 Task: Look for space in Pallisa, Uganda from 5th June, 2023 to 16th June, 2023 for 2 adults in price range Rs.14000 to Rs.18000. Place can be entire place with 1  bedroom having 1 bed and 1 bathroom. Property type can be house, flat, guest house, hotel. Booking option can be shelf check-in. Required host language is English.
Action: Mouse moved to (412, 78)
Screenshot: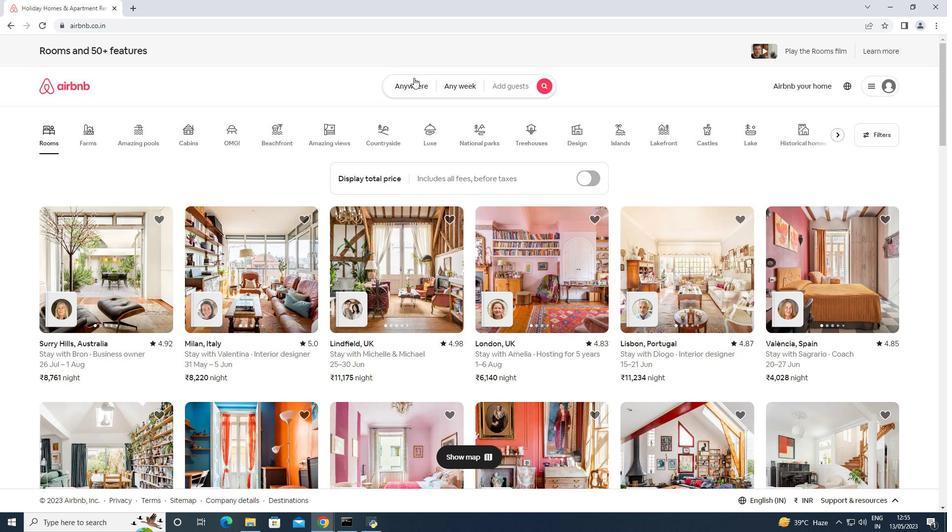 
Action: Mouse pressed left at (412, 78)
Screenshot: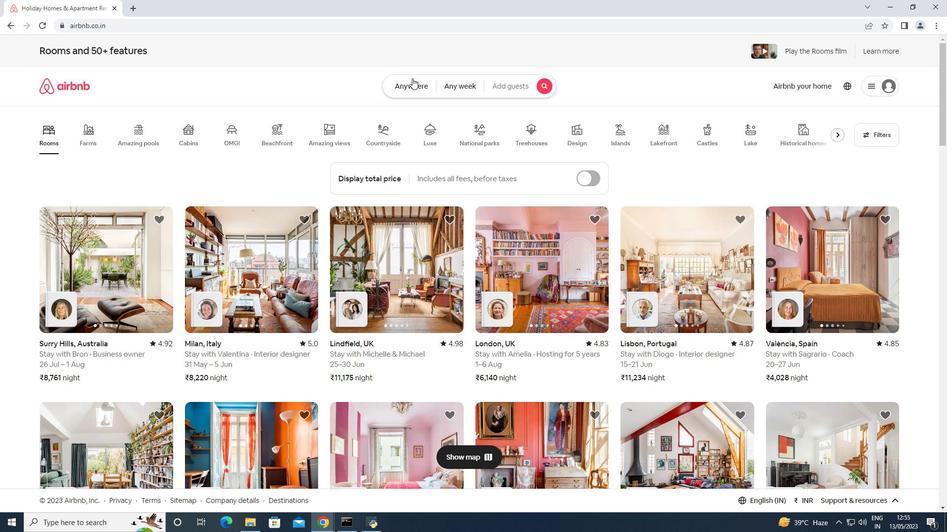 
Action: Mouse moved to (393, 112)
Screenshot: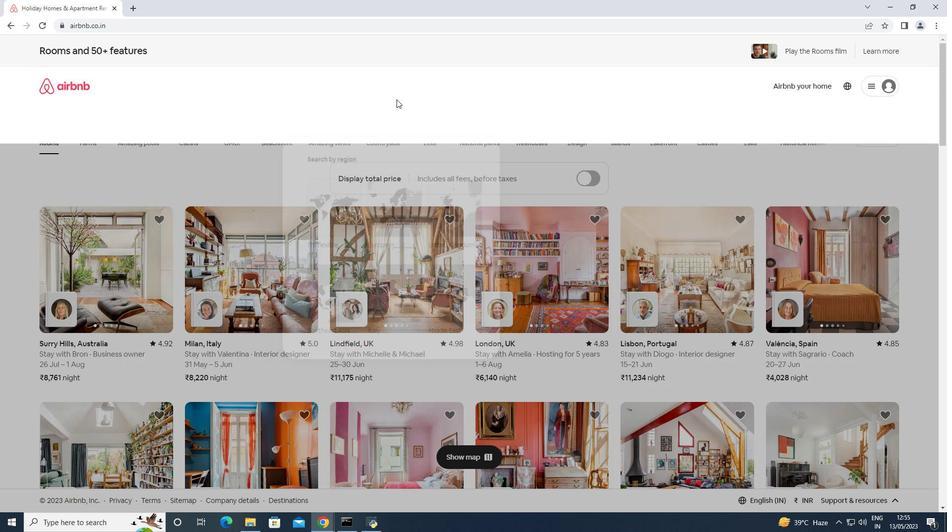
Action: Mouse pressed left at (393, 112)
Screenshot: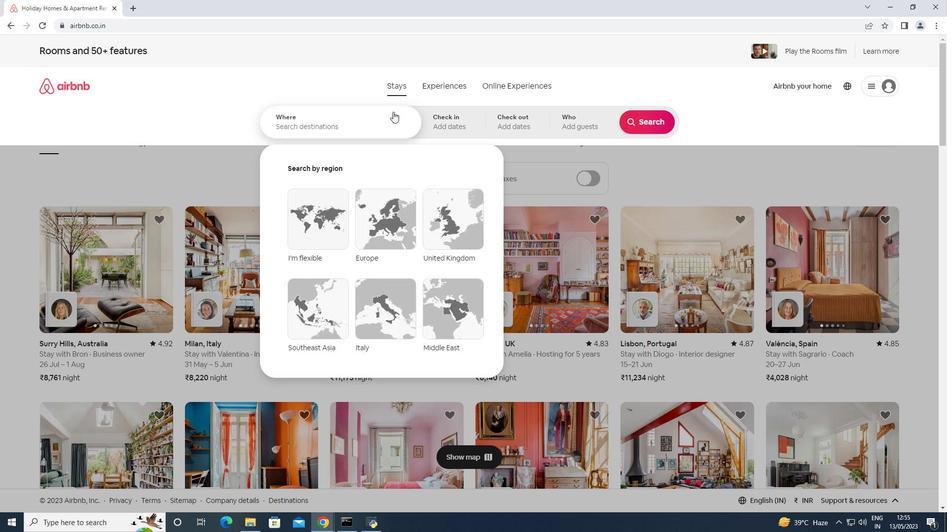 
Action: Key pressed <Key.shift>Pallisa,<Key.space><Key.shift>Ug<Key.down><Key.enter>
Screenshot: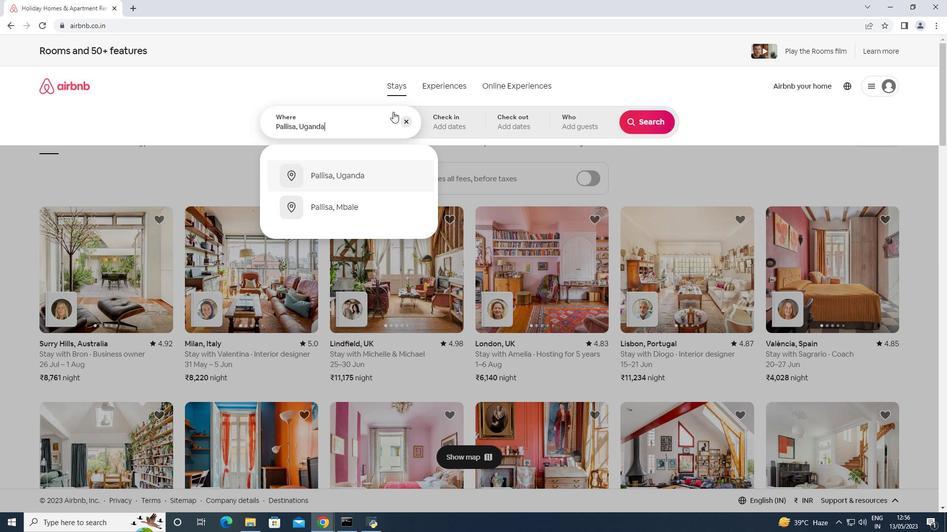 
Action: Mouse moved to (518, 270)
Screenshot: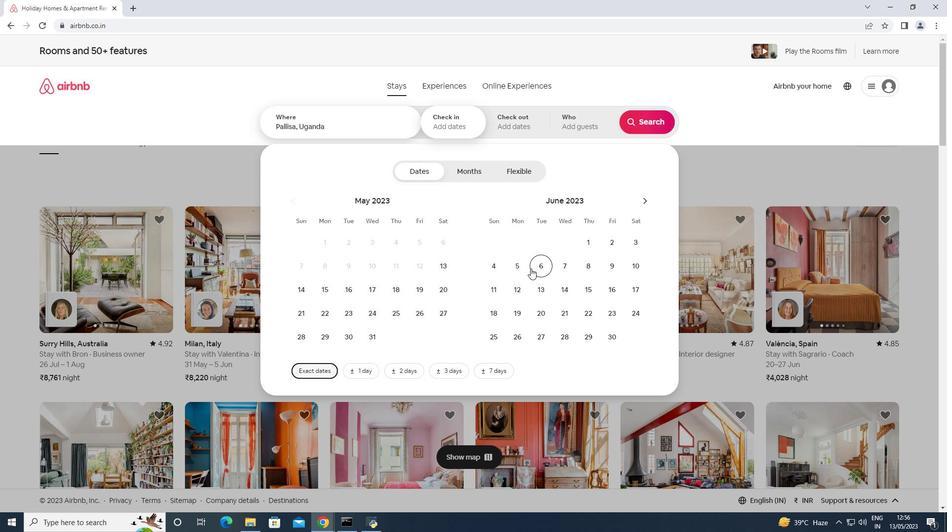 
Action: Mouse pressed left at (518, 270)
Screenshot: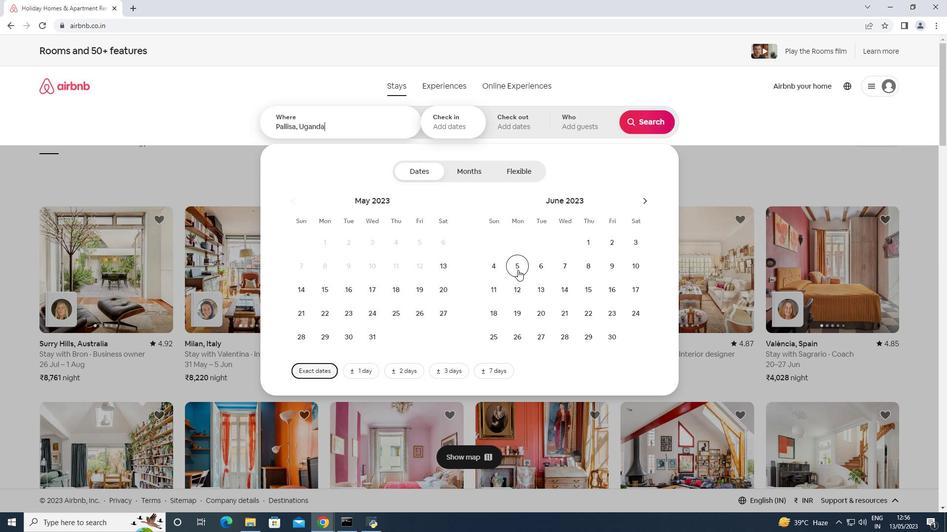 
Action: Mouse moved to (611, 297)
Screenshot: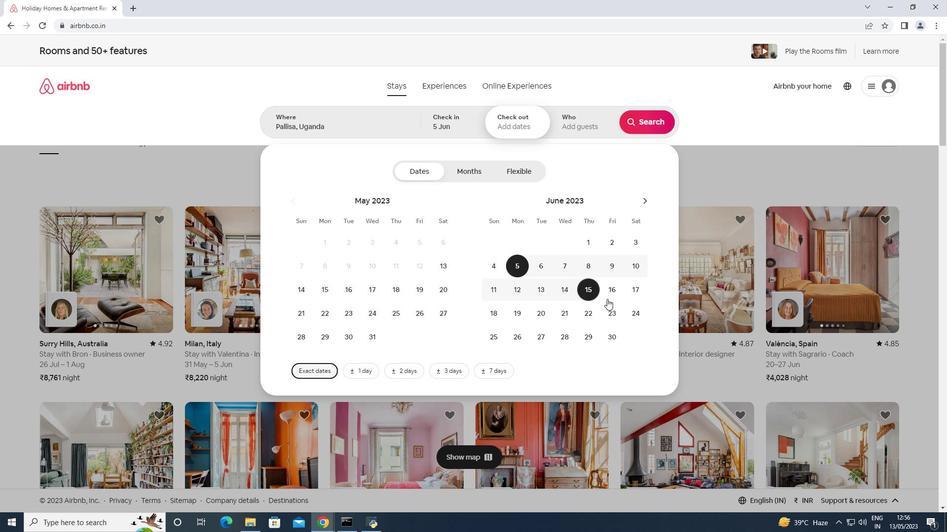 
Action: Mouse pressed left at (611, 297)
Screenshot: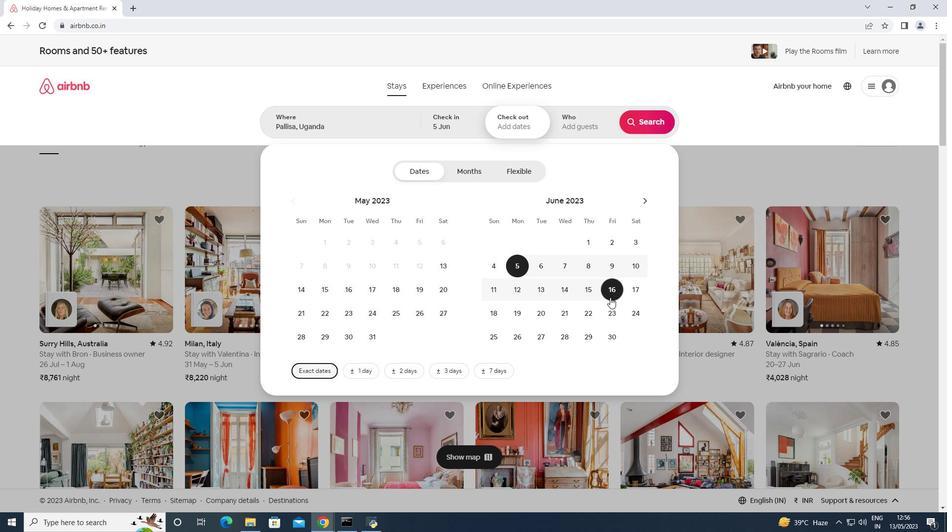 
Action: Mouse moved to (573, 113)
Screenshot: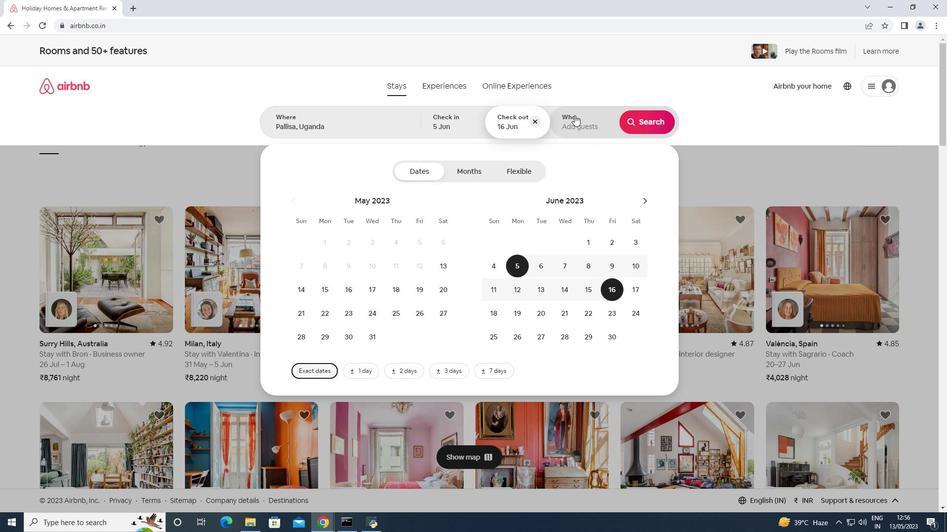 
Action: Mouse pressed left at (573, 113)
Screenshot: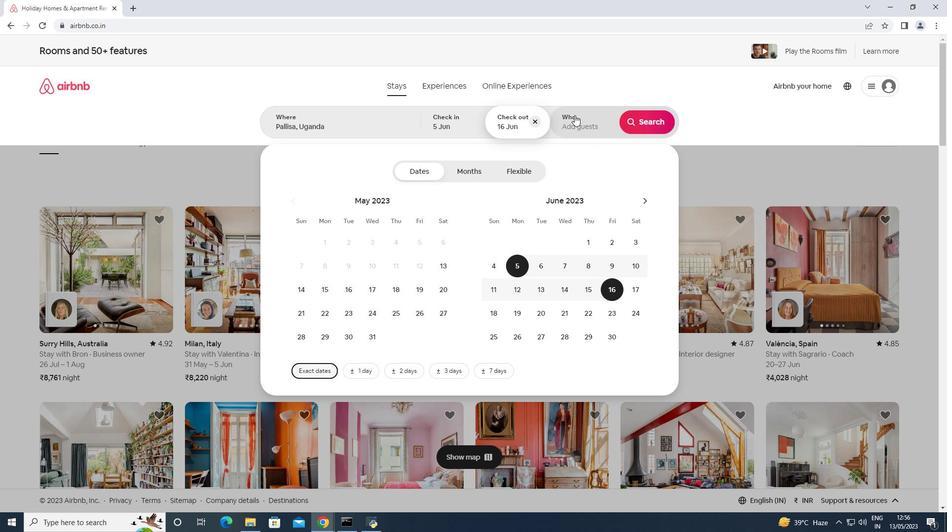 
Action: Mouse moved to (652, 175)
Screenshot: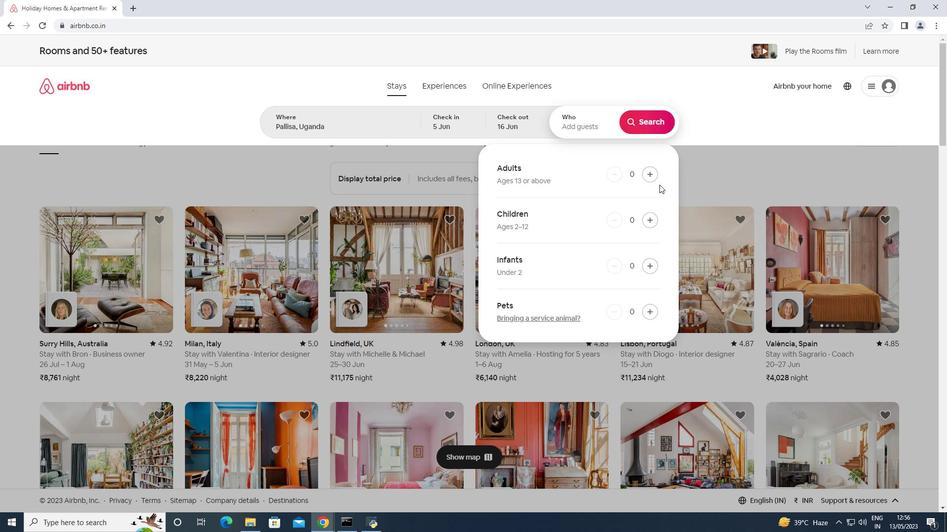
Action: Mouse pressed left at (652, 175)
Screenshot: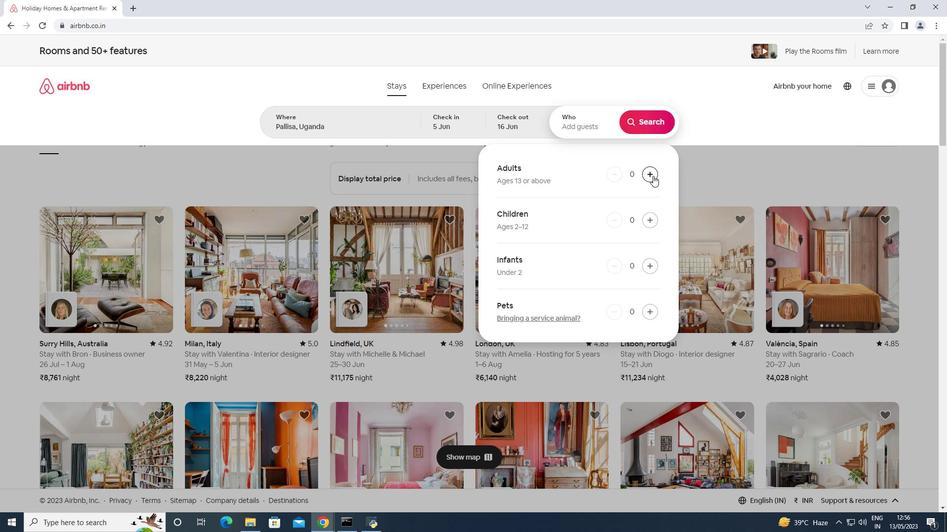 
Action: Mouse pressed left at (652, 175)
Screenshot: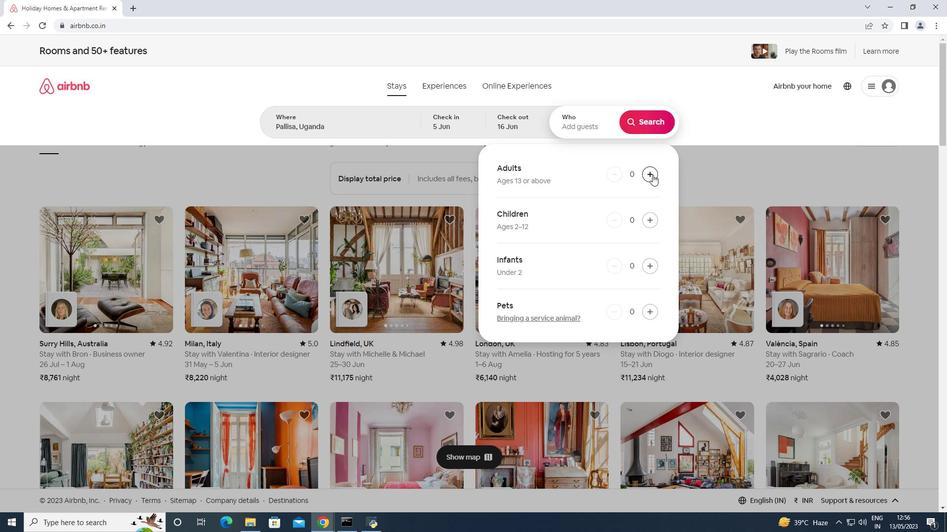 
Action: Mouse moved to (647, 119)
Screenshot: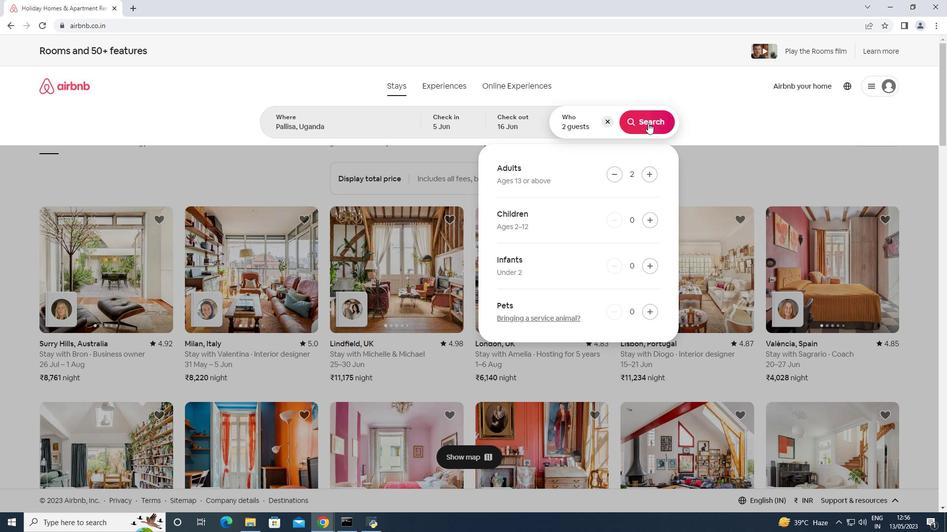 
Action: Mouse pressed left at (647, 119)
Screenshot: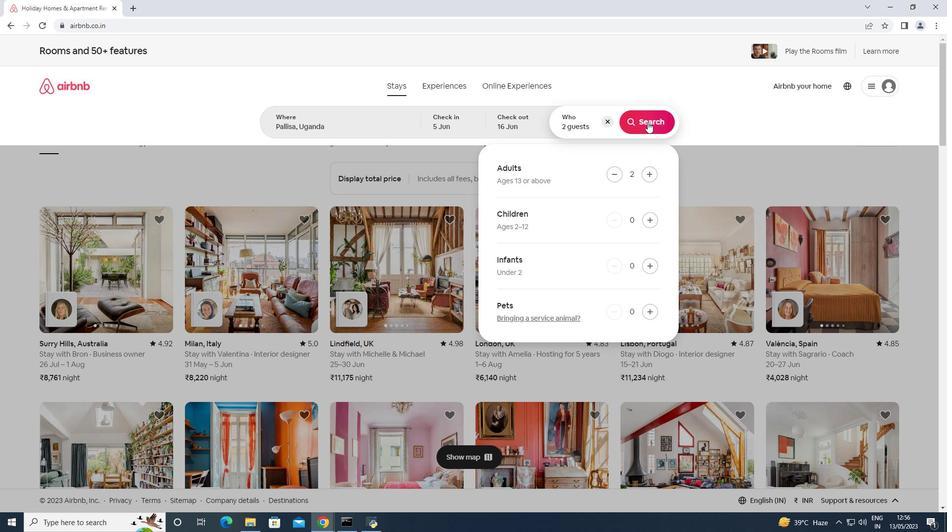 
Action: Mouse moved to (906, 90)
Screenshot: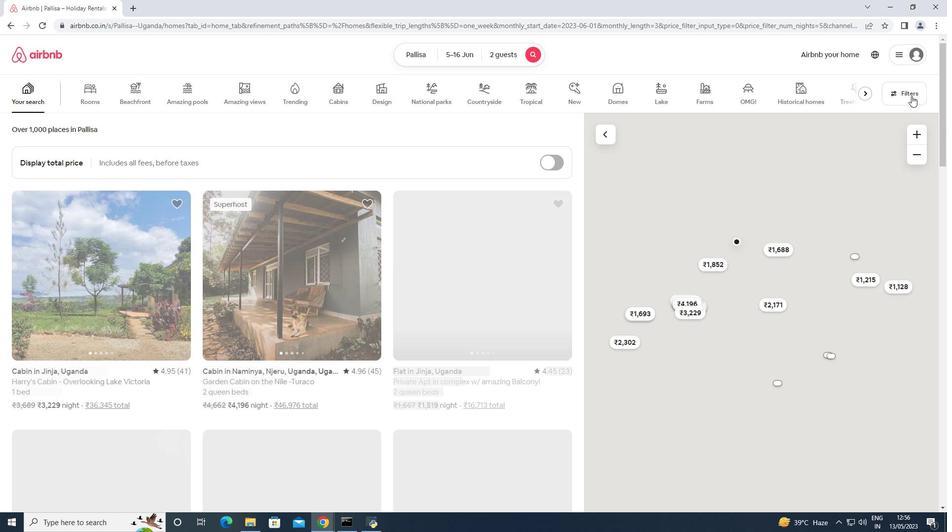 
Action: Mouse pressed left at (906, 90)
Screenshot: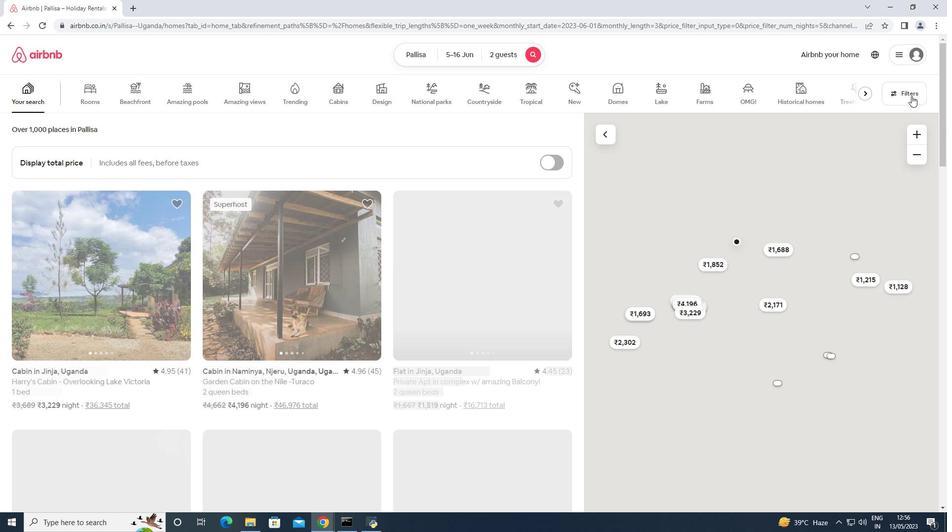 
Action: Mouse moved to (382, 334)
Screenshot: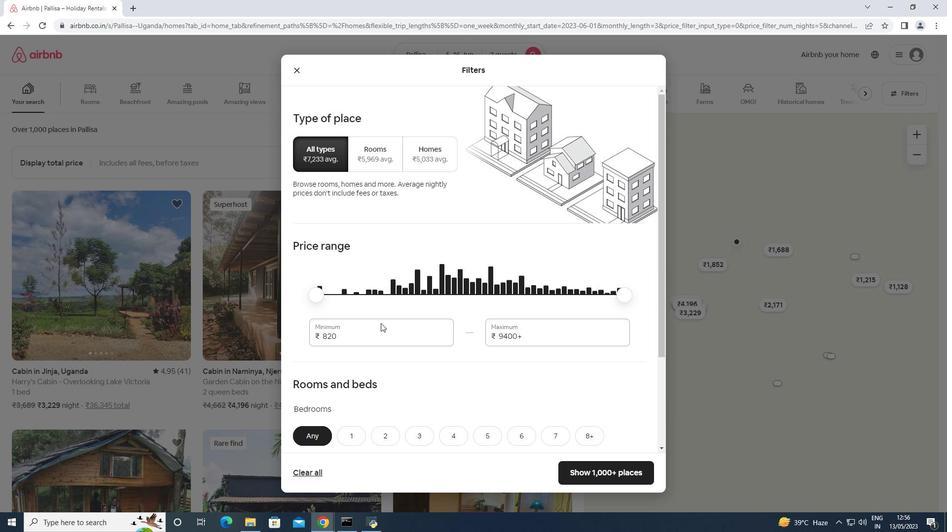 
Action: Mouse pressed left at (382, 334)
Screenshot: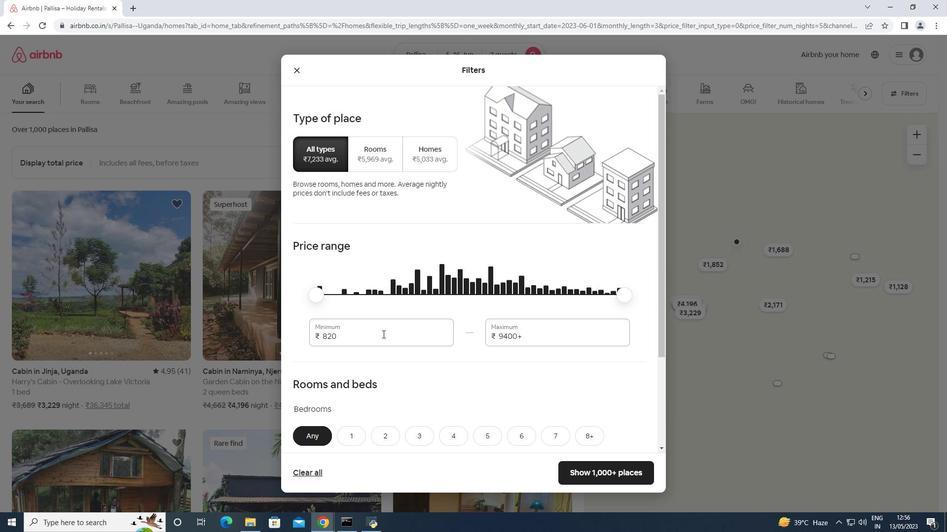 
Action: Mouse pressed left at (382, 334)
Screenshot: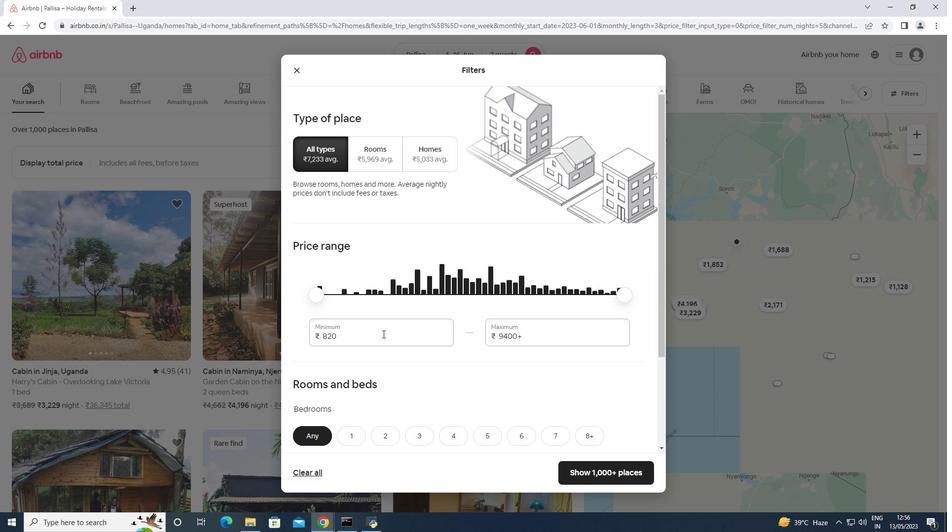 
Action: Key pressed 14000<Key.tab>18000
Screenshot: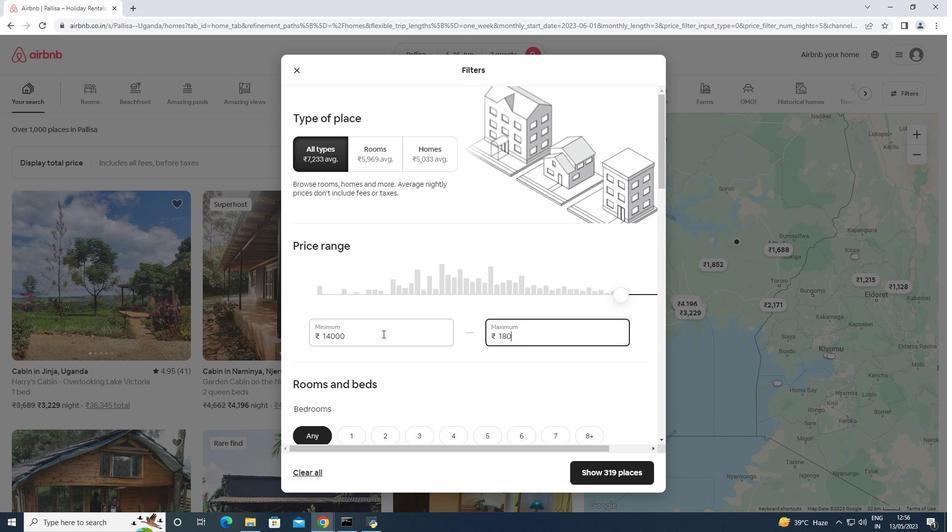 
Action: Mouse moved to (381, 332)
Screenshot: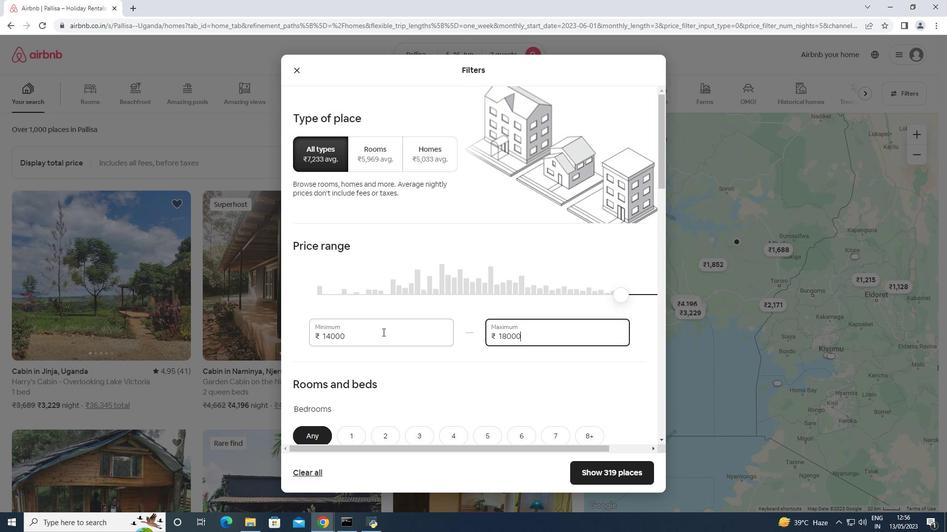 
Action: Mouse scrolled (381, 331) with delta (0, 0)
Screenshot: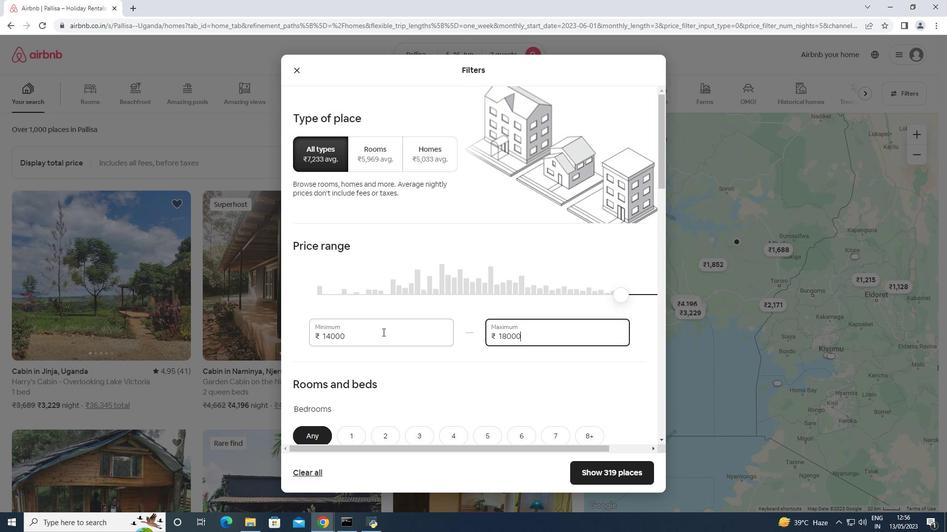 
Action: Mouse scrolled (381, 331) with delta (0, 0)
Screenshot: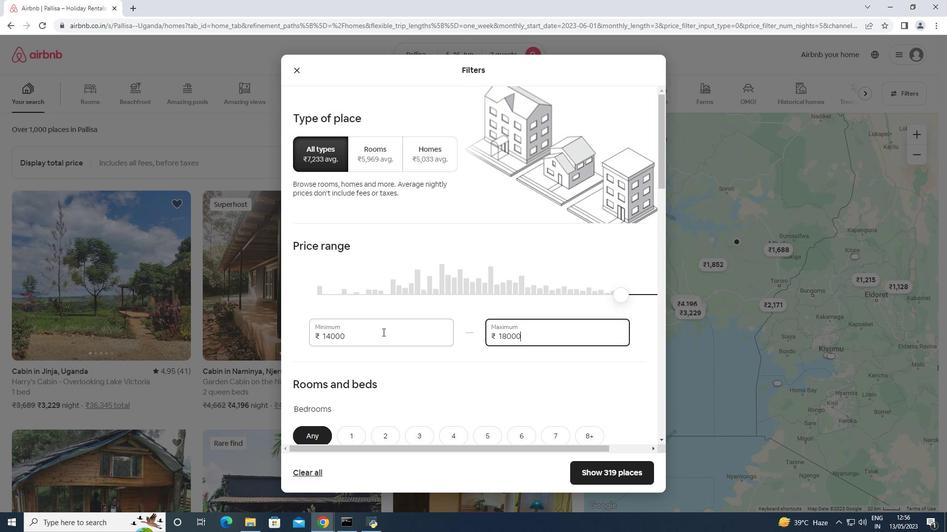 
Action: Mouse scrolled (381, 331) with delta (0, 0)
Screenshot: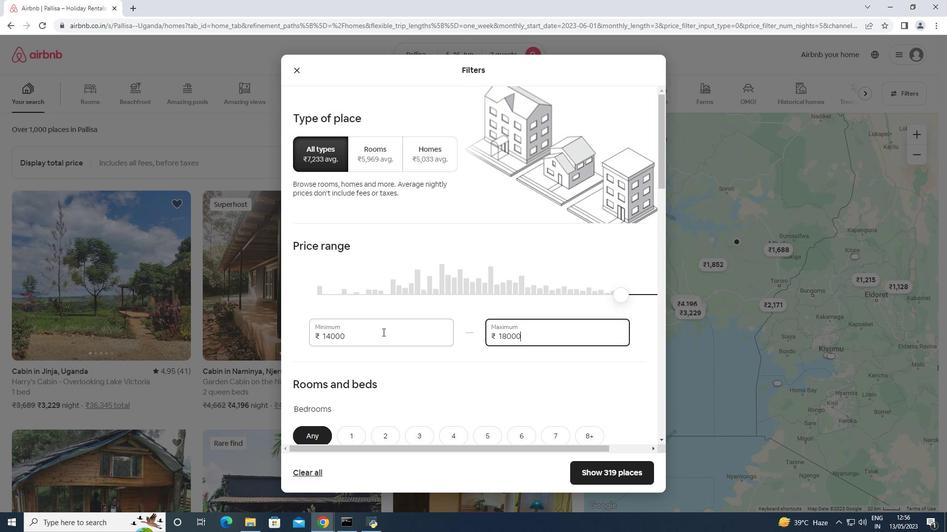 
Action: Mouse scrolled (381, 331) with delta (0, 0)
Screenshot: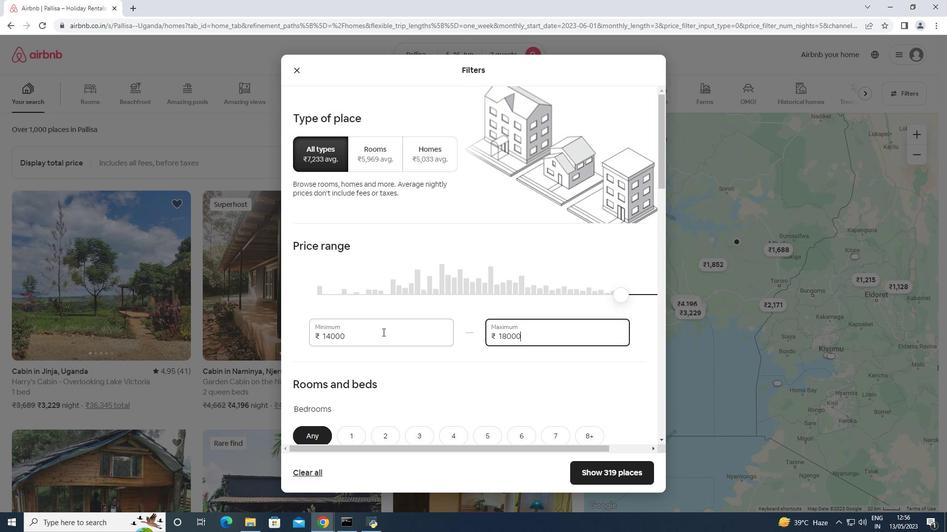 
Action: Mouse scrolled (381, 331) with delta (0, 0)
Screenshot: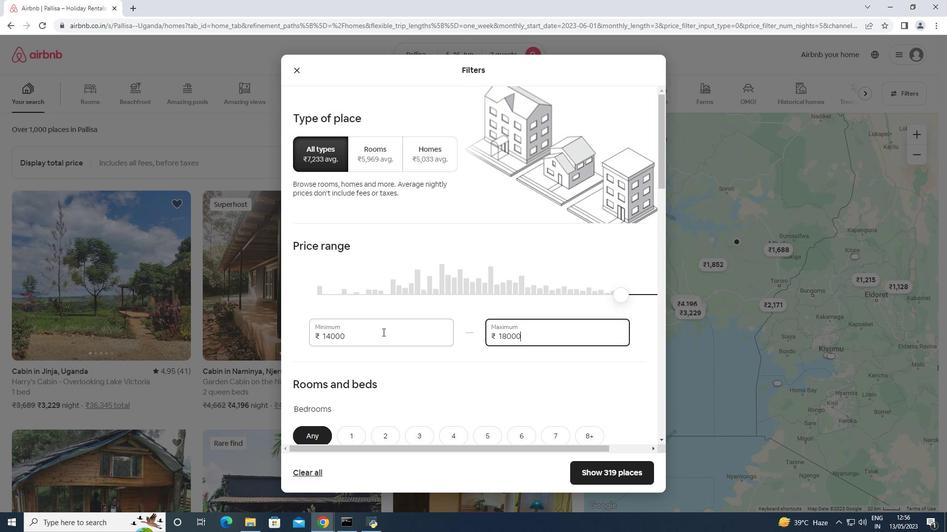 
Action: Mouse moved to (348, 184)
Screenshot: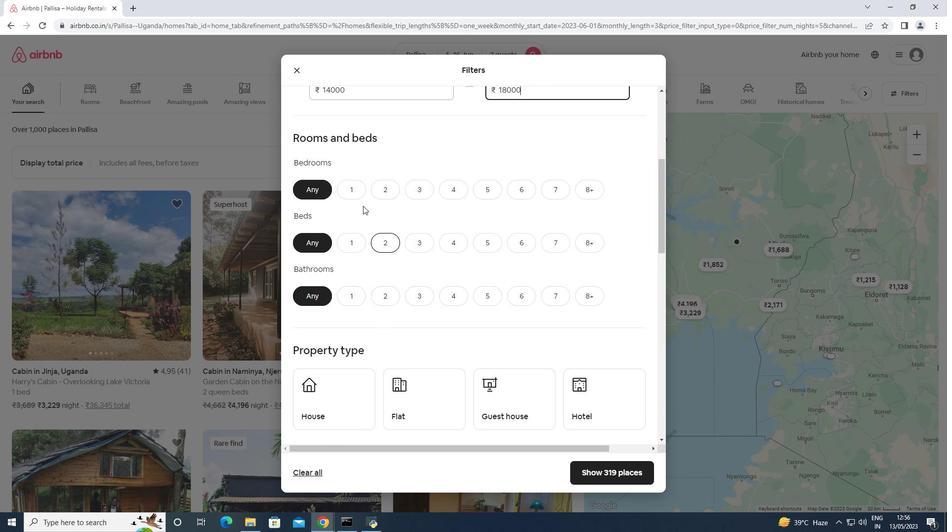 
Action: Mouse pressed left at (348, 184)
Screenshot: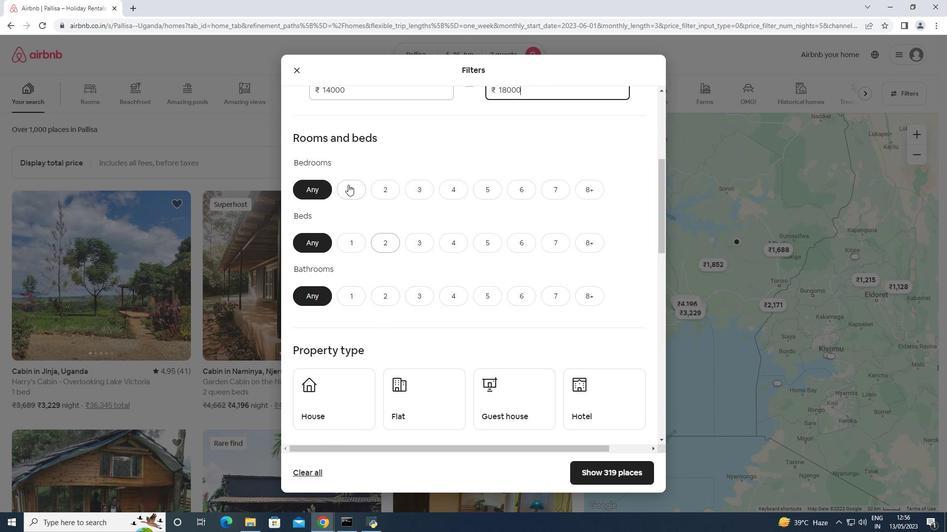 
Action: Mouse moved to (355, 244)
Screenshot: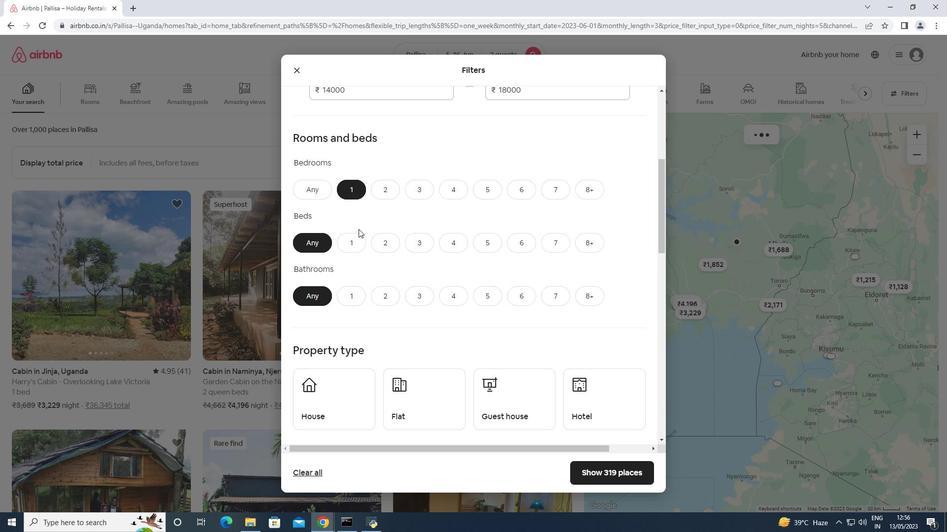 
Action: Mouse pressed left at (355, 244)
Screenshot: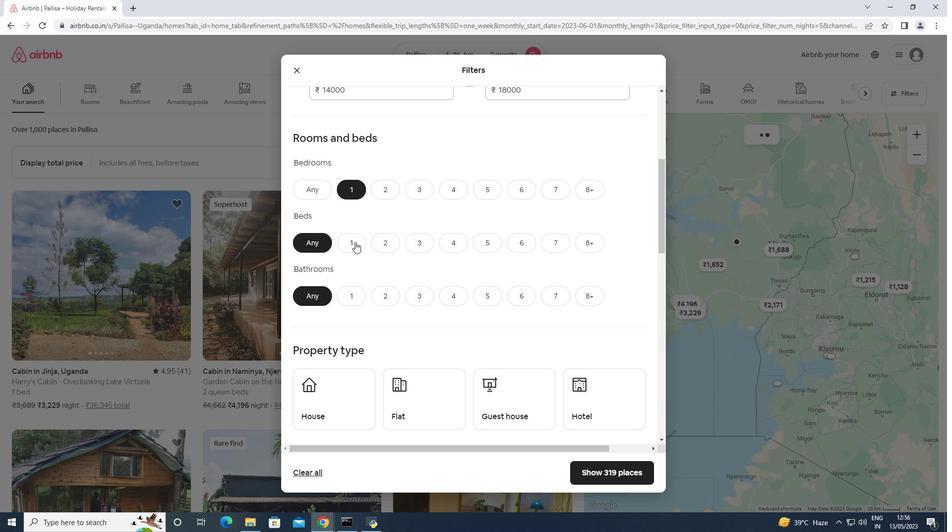
Action: Mouse moved to (353, 296)
Screenshot: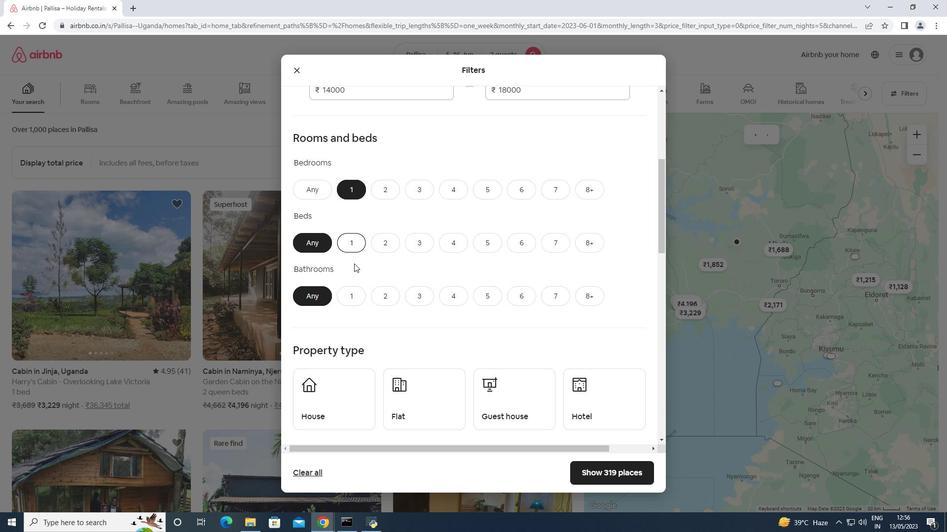 
Action: Mouse pressed left at (353, 296)
Screenshot: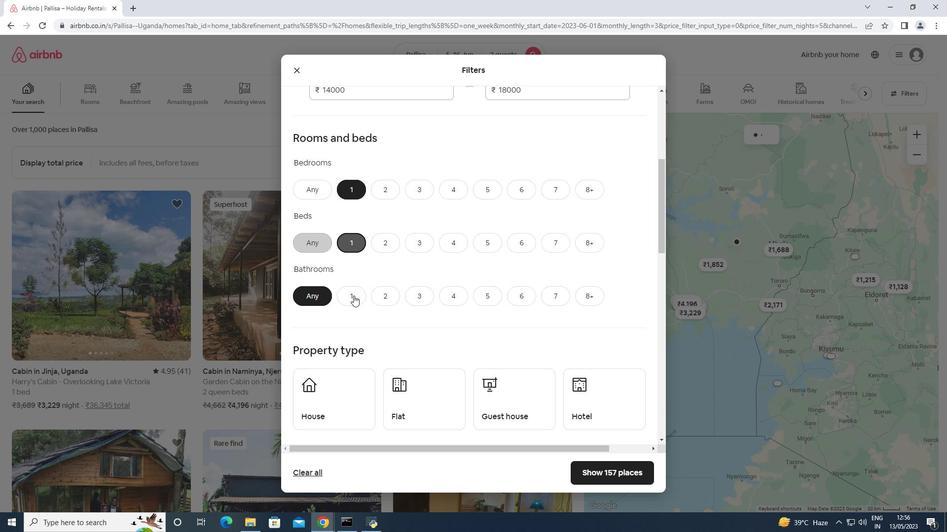 
Action: Mouse moved to (353, 293)
Screenshot: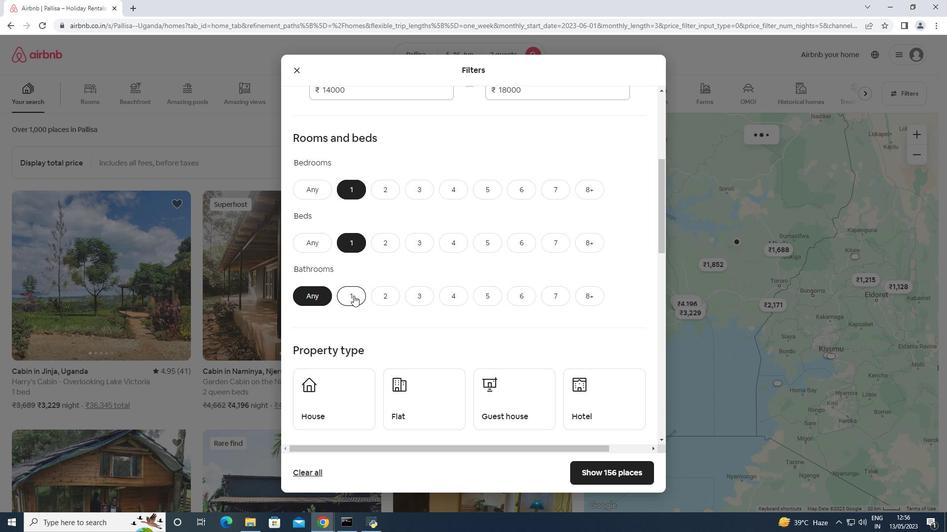 
Action: Mouse scrolled (353, 293) with delta (0, 0)
Screenshot: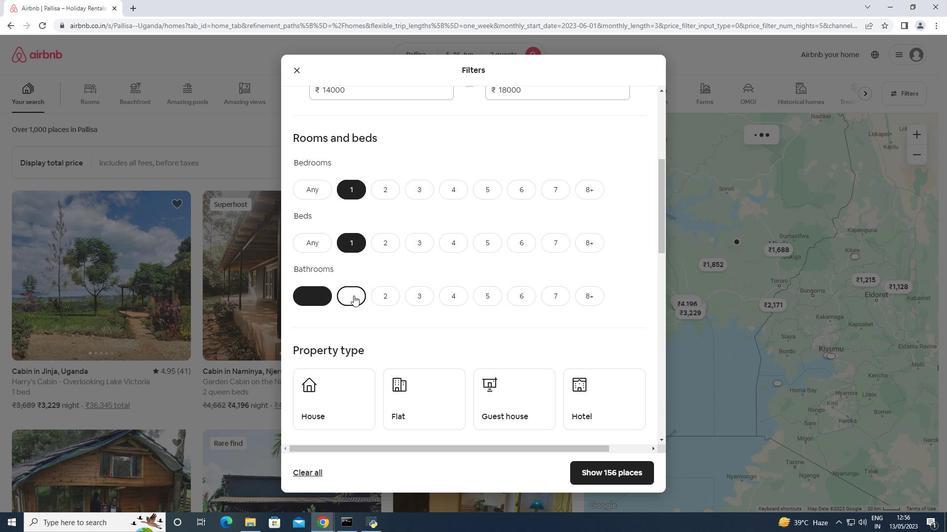 
Action: Mouse scrolled (353, 293) with delta (0, 0)
Screenshot: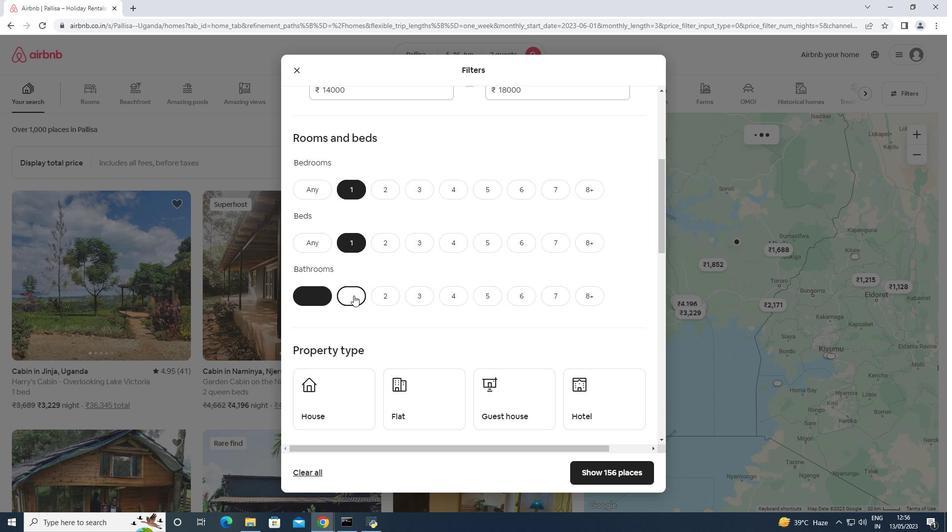 
Action: Mouse scrolled (353, 293) with delta (0, 0)
Screenshot: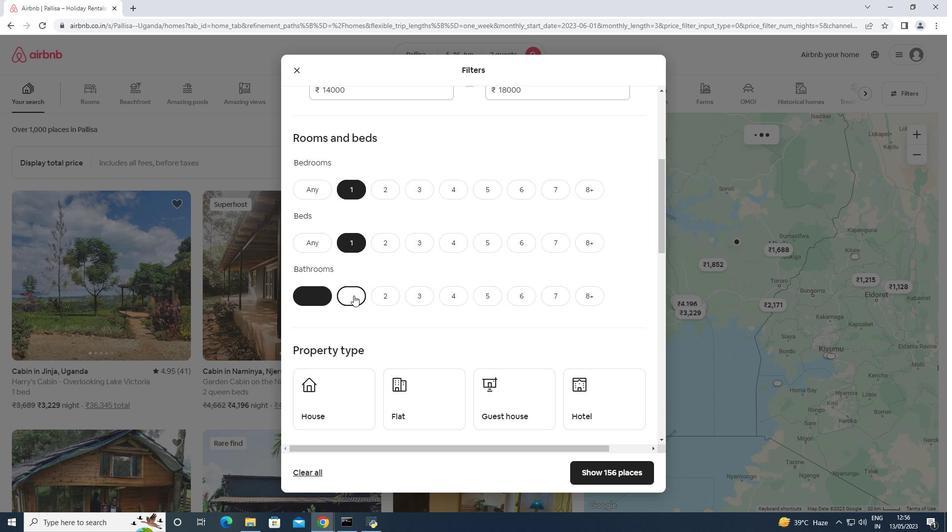 
Action: Mouse moved to (363, 275)
Screenshot: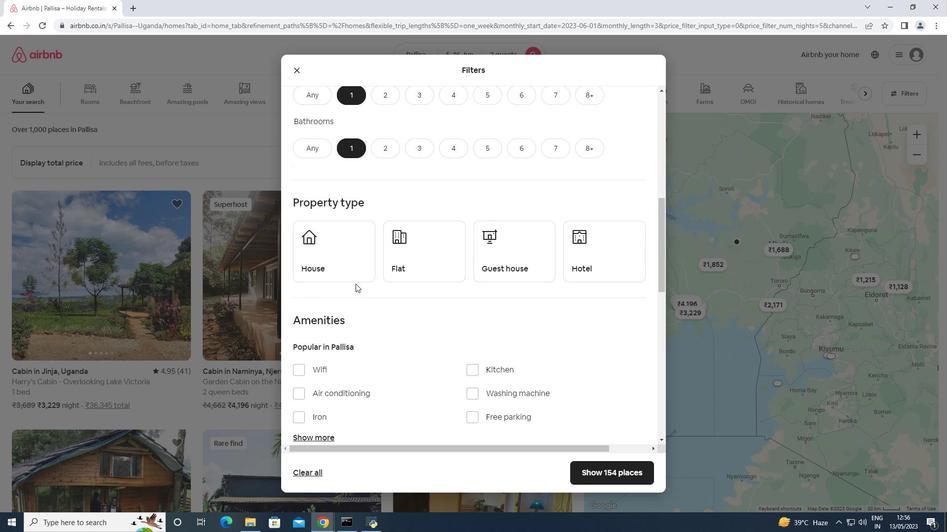 
Action: Mouse pressed left at (363, 275)
Screenshot: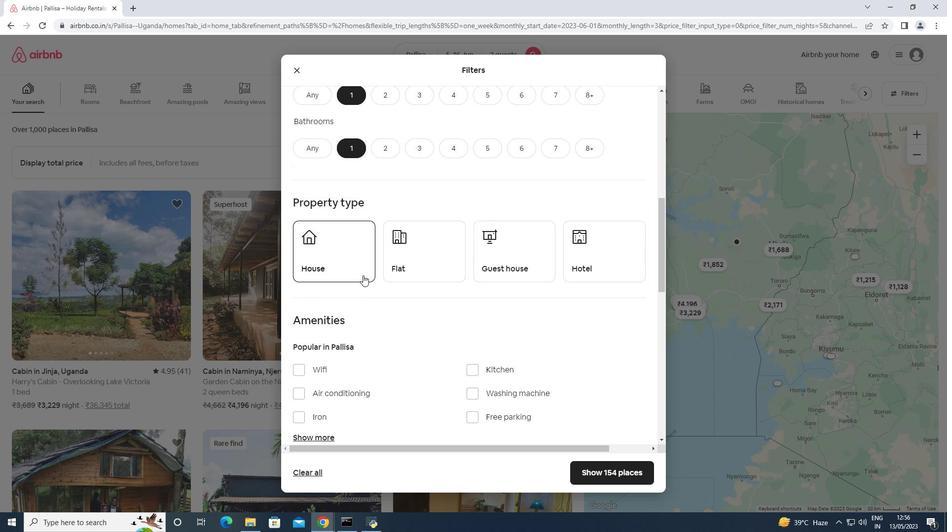 
Action: Mouse moved to (408, 271)
Screenshot: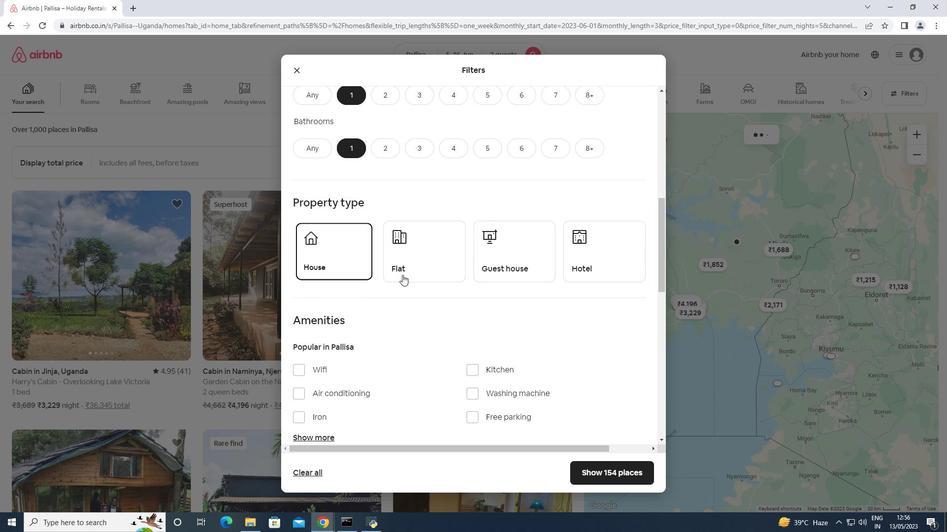 
Action: Mouse pressed left at (408, 271)
Screenshot: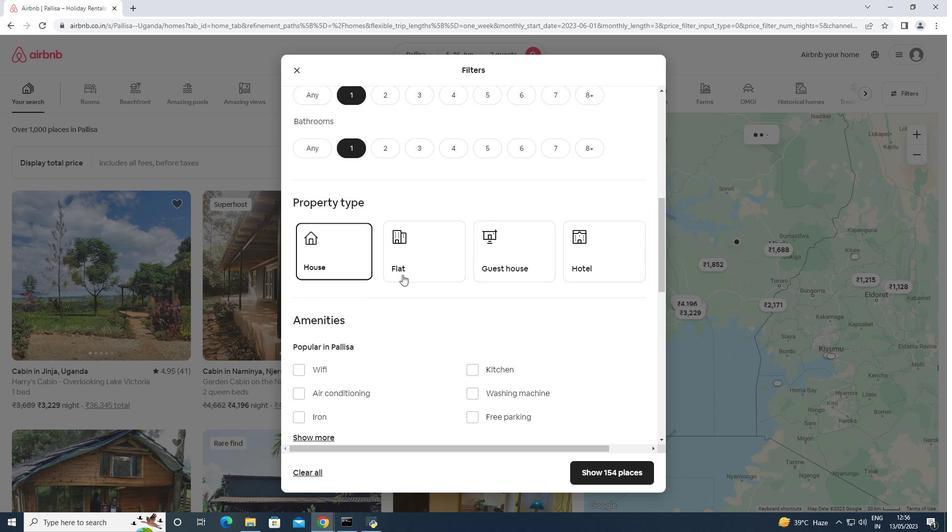 
Action: Mouse moved to (511, 238)
Screenshot: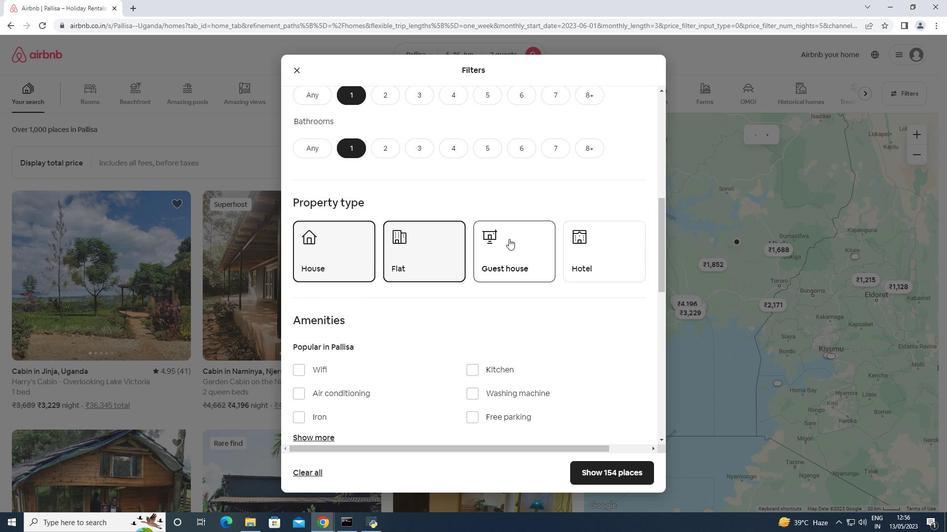 
Action: Mouse pressed left at (511, 238)
Screenshot: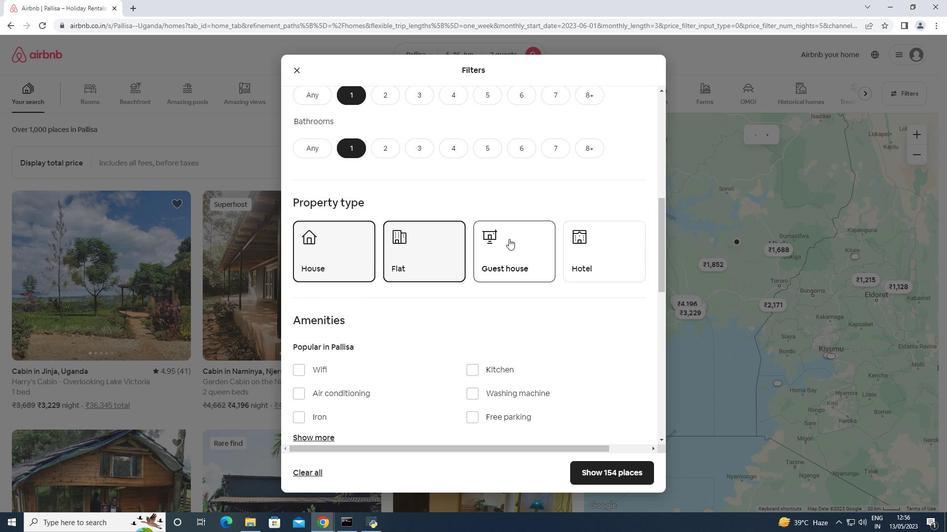 
Action: Mouse moved to (608, 255)
Screenshot: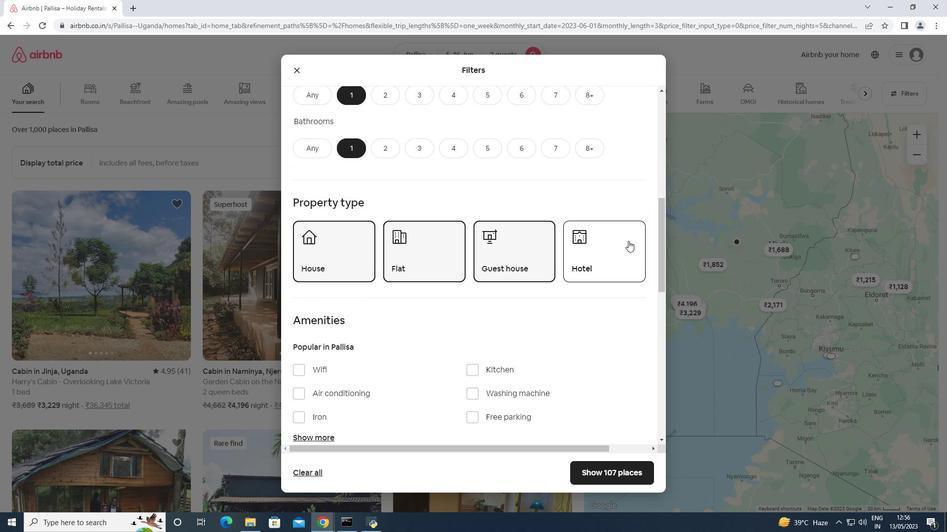 
Action: Mouse pressed left at (608, 255)
Screenshot: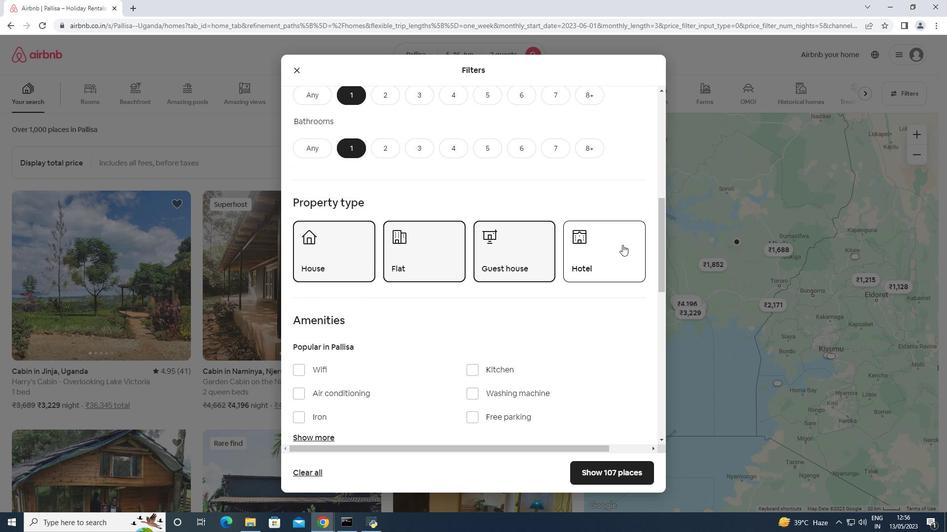 
Action: Mouse moved to (607, 255)
Screenshot: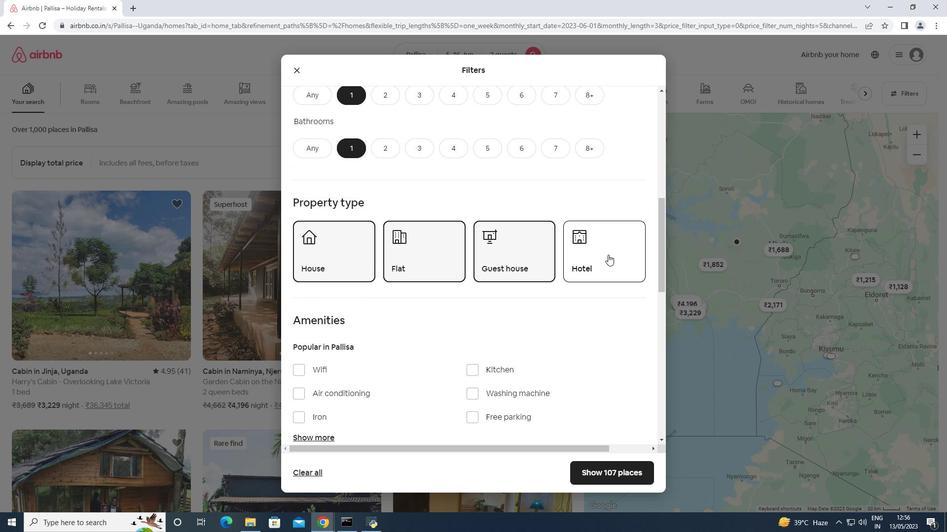 
Action: Mouse scrolled (607, 255) with delta (0, 0)
Screenshot: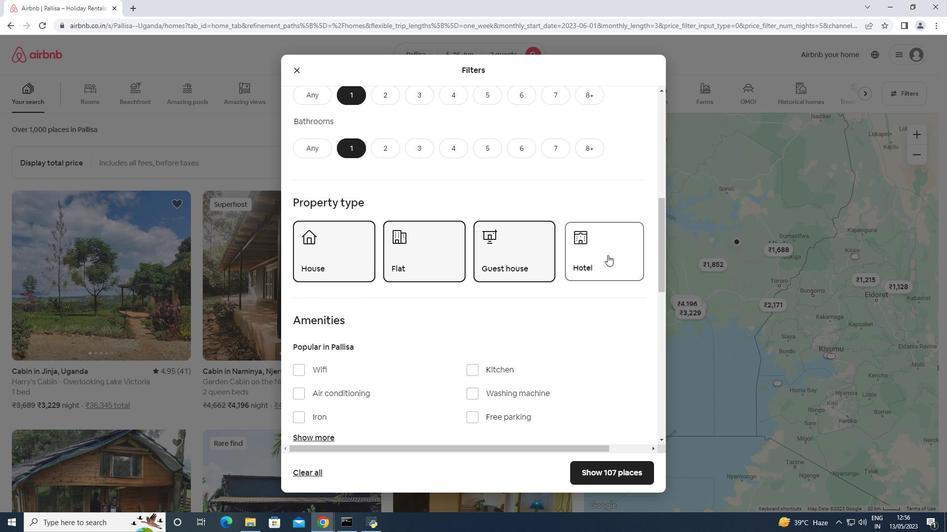 
Action: Mouse scrolled (607, 255) with delta (0, 0)
Screenshot: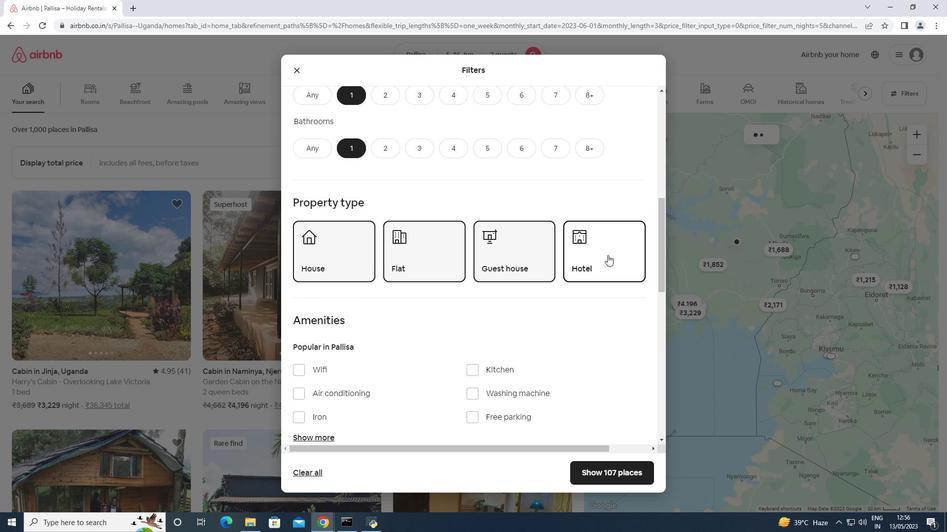 
Action: Mouse scrolled (607, 255) with delta (0, 0)
Screenshot: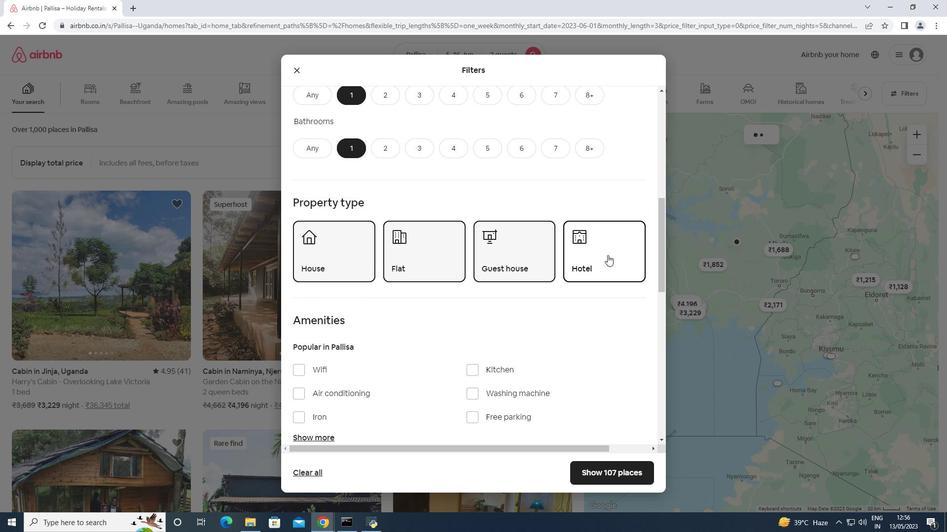 
Action: Mouse moved to (317, 292)
Screenshot: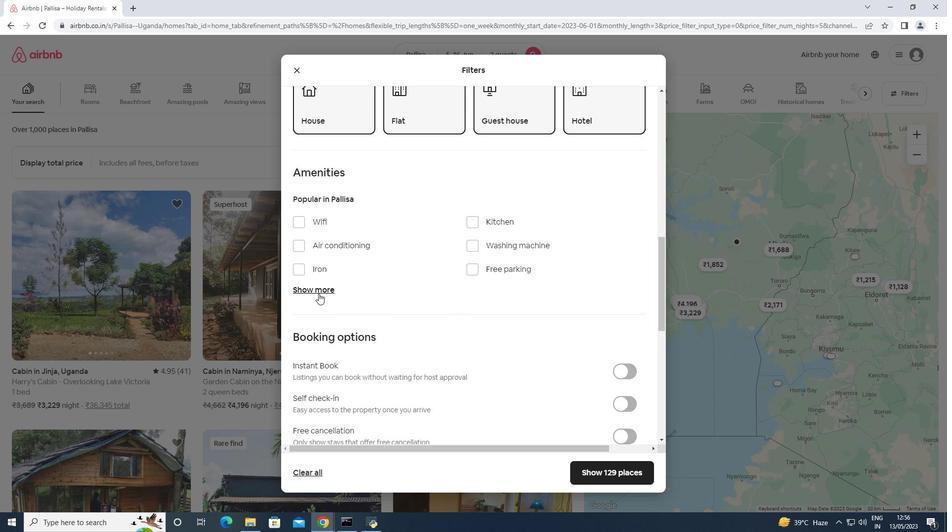 
Action: Mouse pressed left at (317, 292)
Screenshot: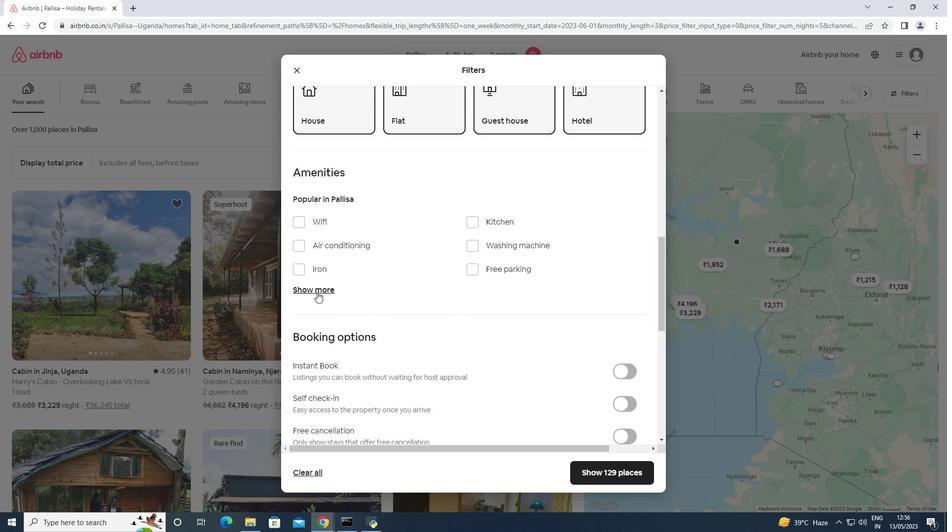 
Action: Mouse moved to (309, 223)
Screenshot: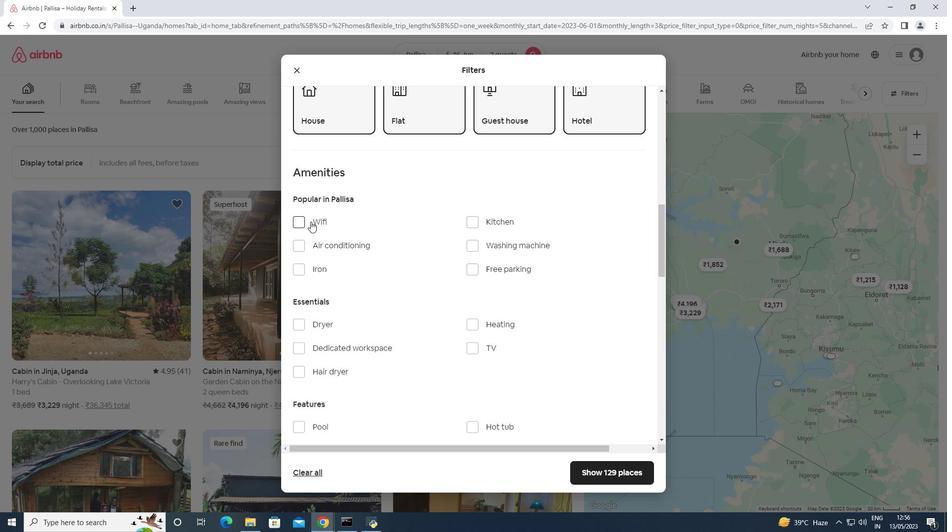 
Action: Mouse pressed left at (309, 223)
Screenshot: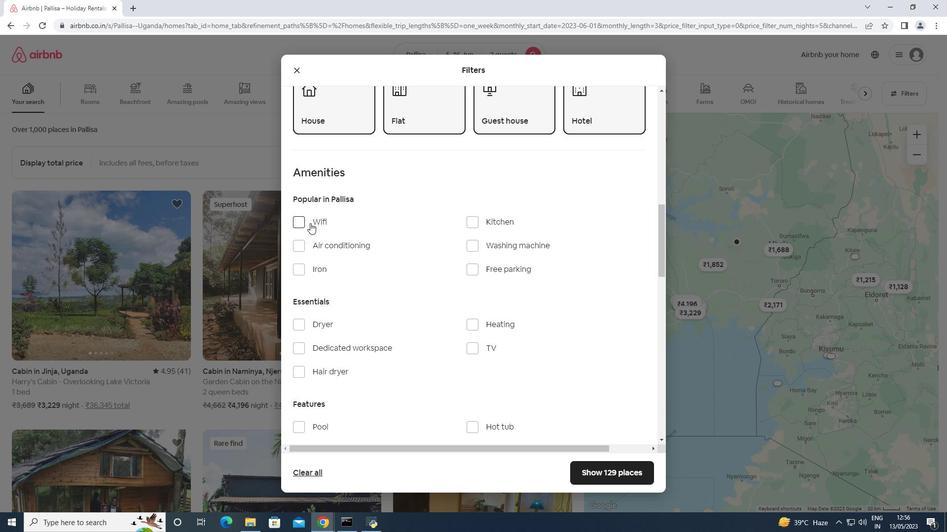
Action: Mouse moved to (487, 270)
Screenshot: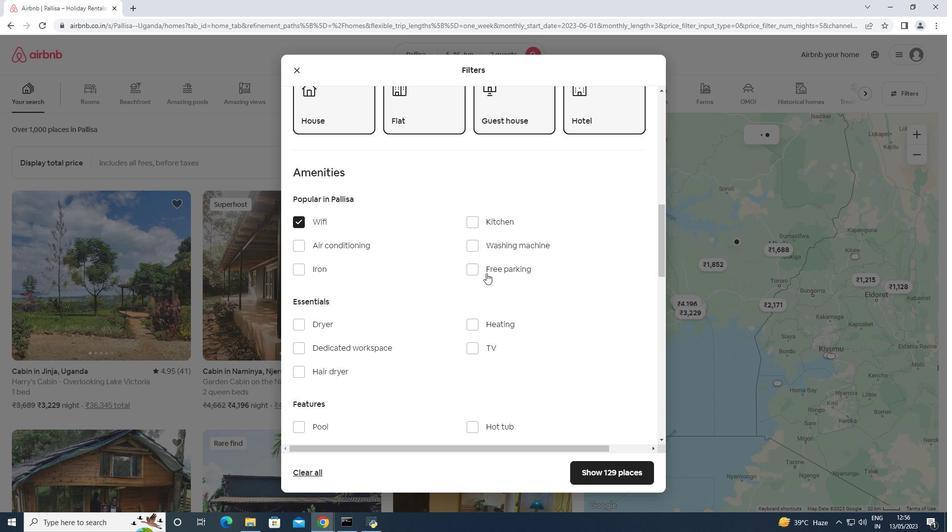 
Action: Mouse pressed left at (487, 270)
Screenshot: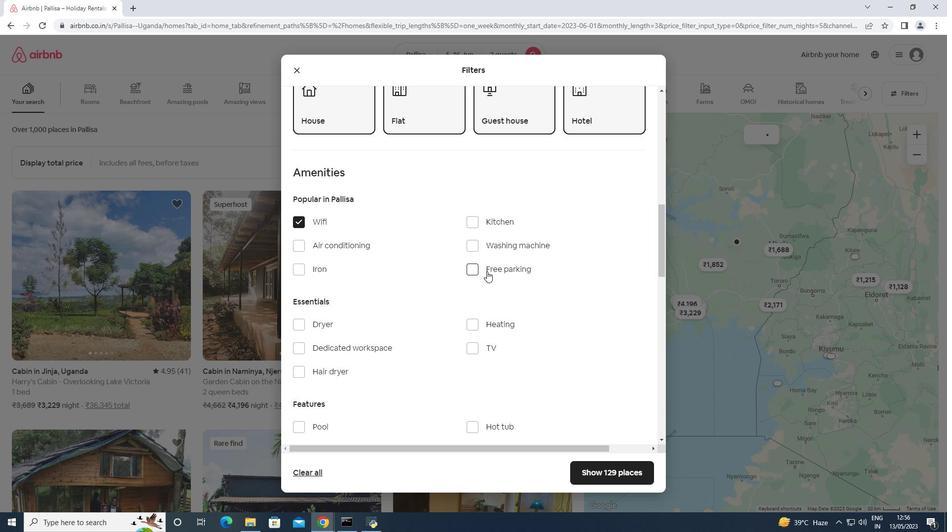 
Action: Mouse moved to (481, 345)
Screenshot: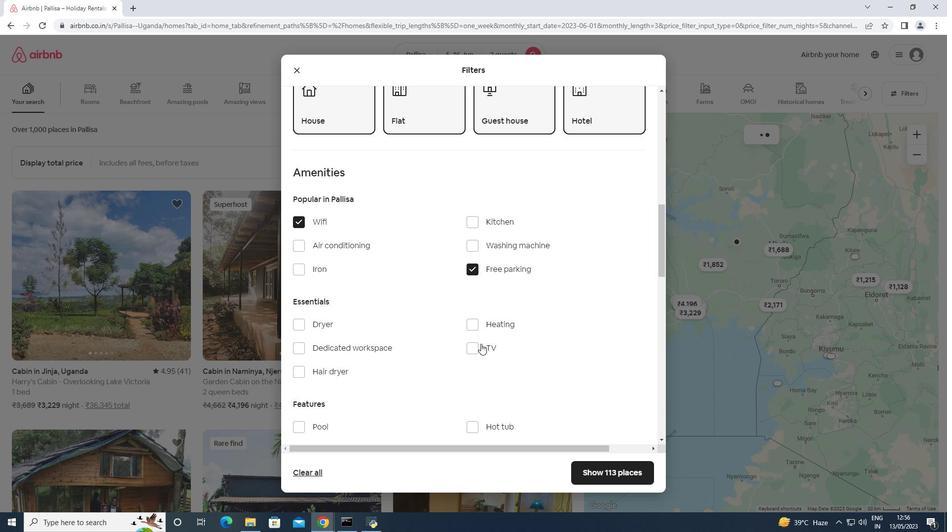 
Action: Mouse pressed left at (481, 345)
Screenshot: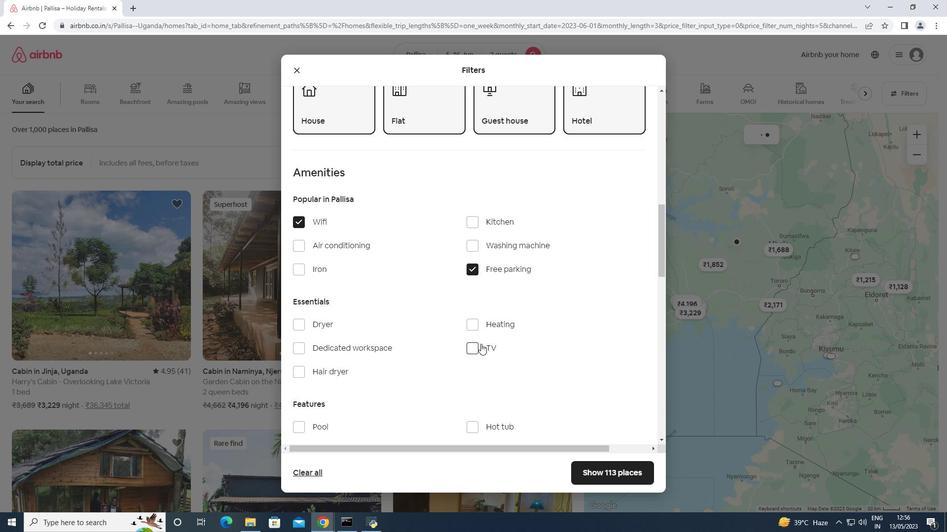 
Action: Mouse moved to (477, 341)
Screenshot: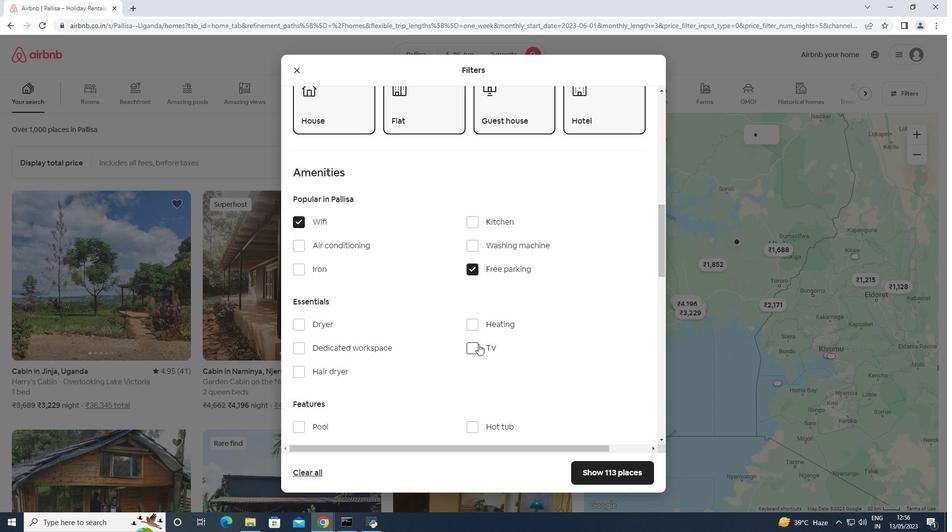 
Action: Mouse scrolled (477, 340) with delta (0, 0)
Screenshot: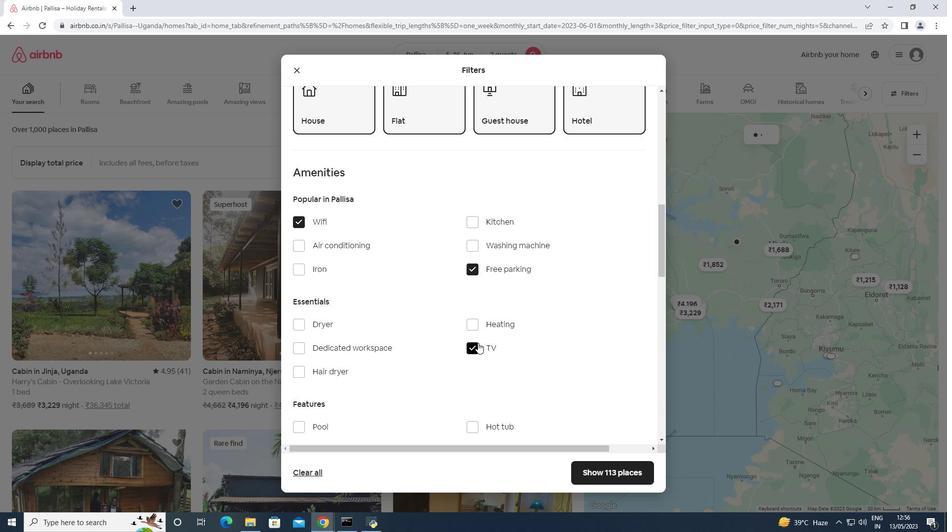 
Action: Mouse scrolled (477, 340) with delta (0, 0)
Screenshot: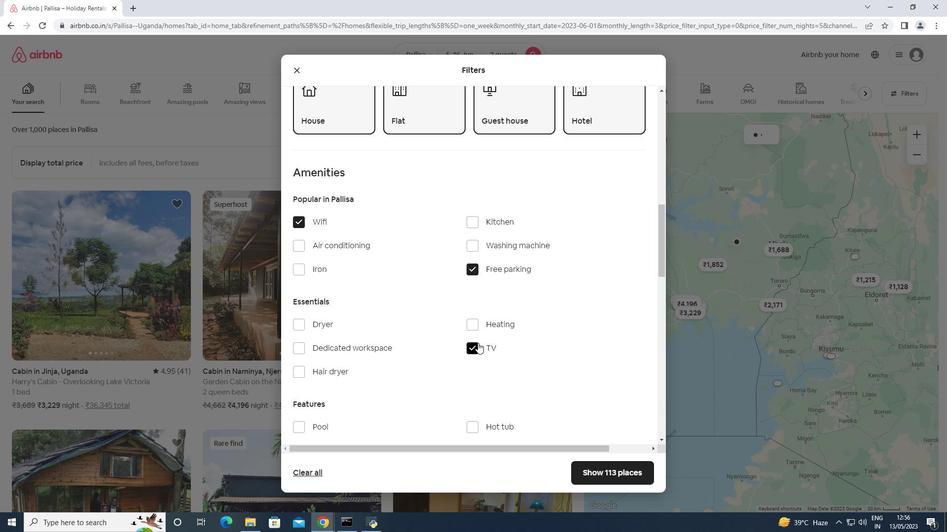 
Action: Mouse scrolled (477, 340) with delta (0, 0)
Screenshot: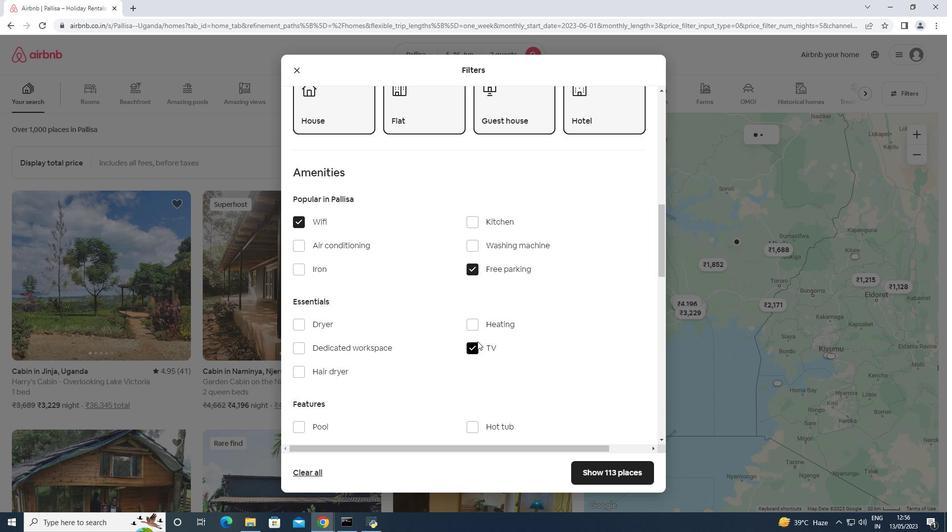 
Action: Mouse moved to (330, 328)
Screenshot: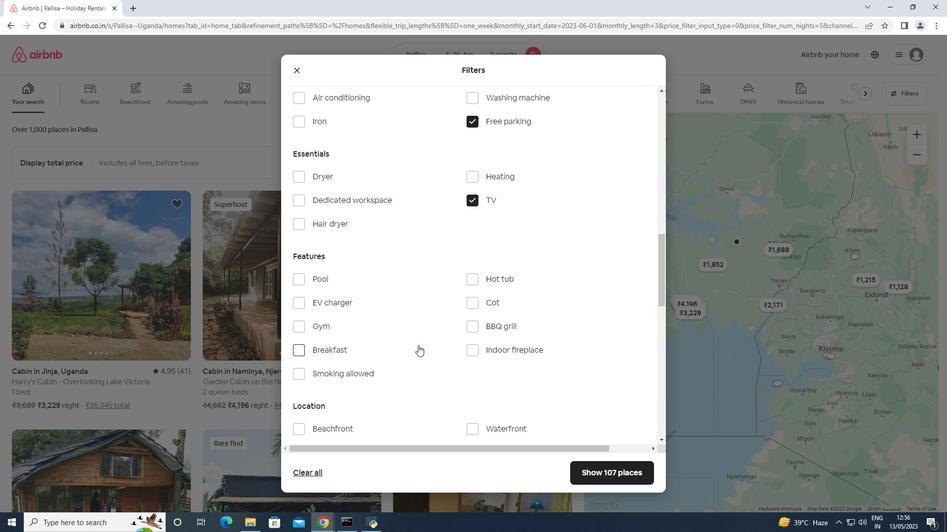 
Action: Mouse pressed left at (330, 328)
Screenshot: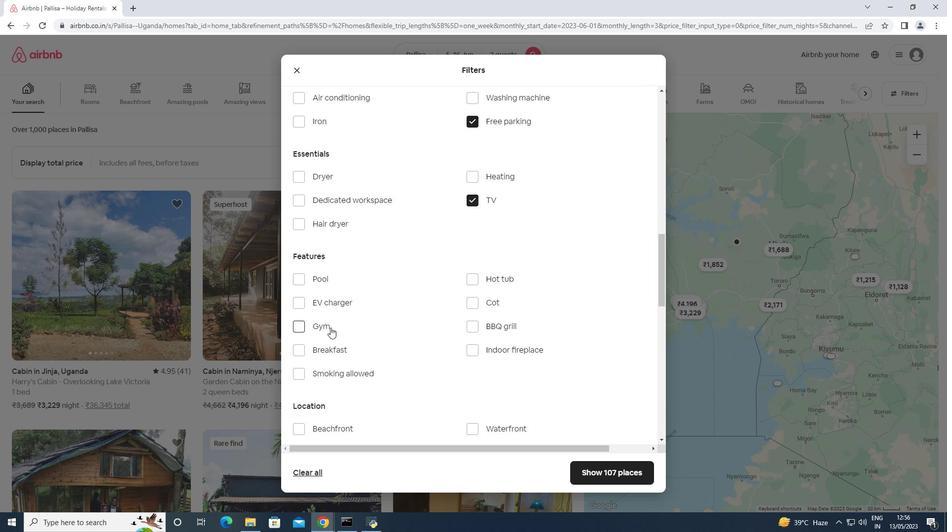
Action: Mouse moved to (332, 349)
Screenshot: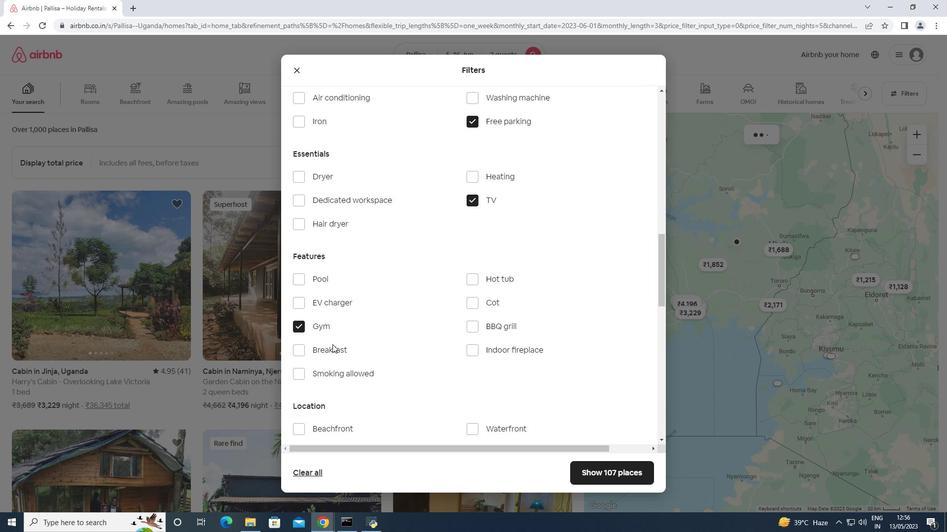 
Action: Mouse pressed left at (332, 349)
Screenshot: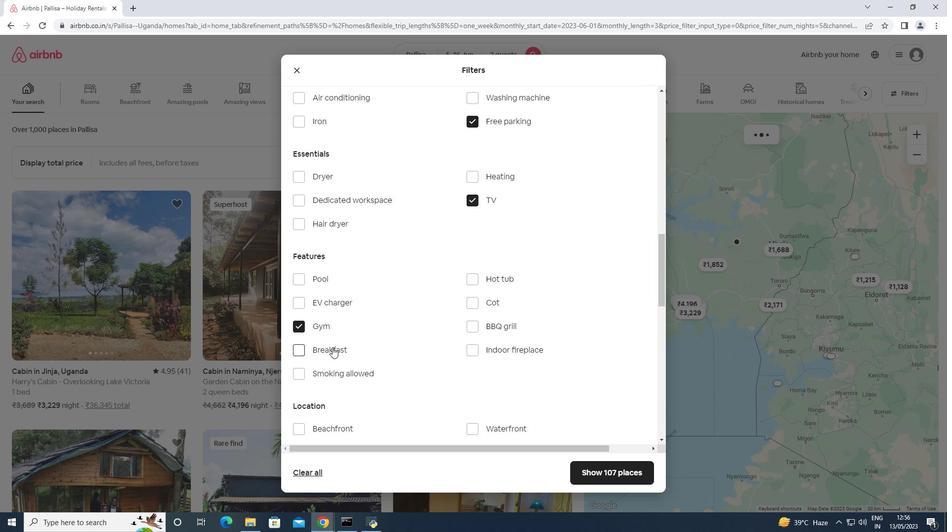 
Action: Mouse moved to (372, 303)
Screenshot: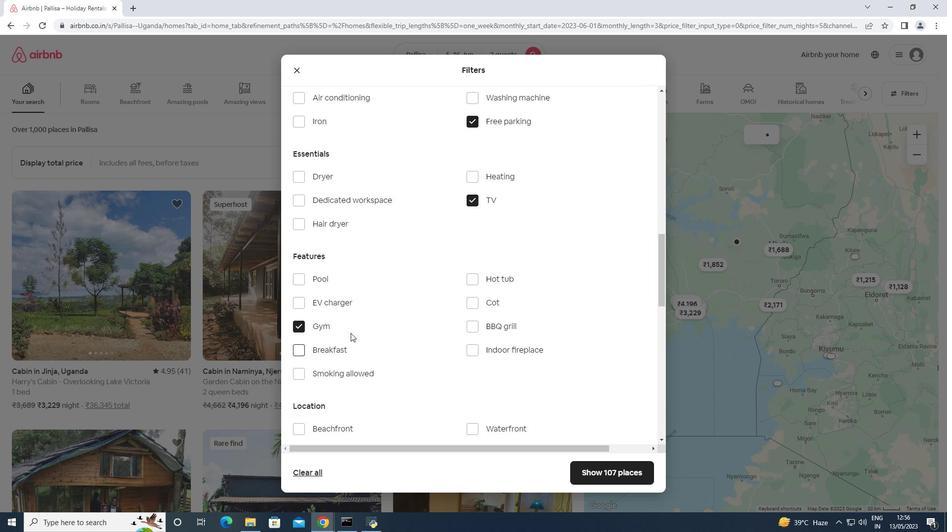 
Action: Mouse scrolled (372, 302) with delta (0, 0)
Screenshot: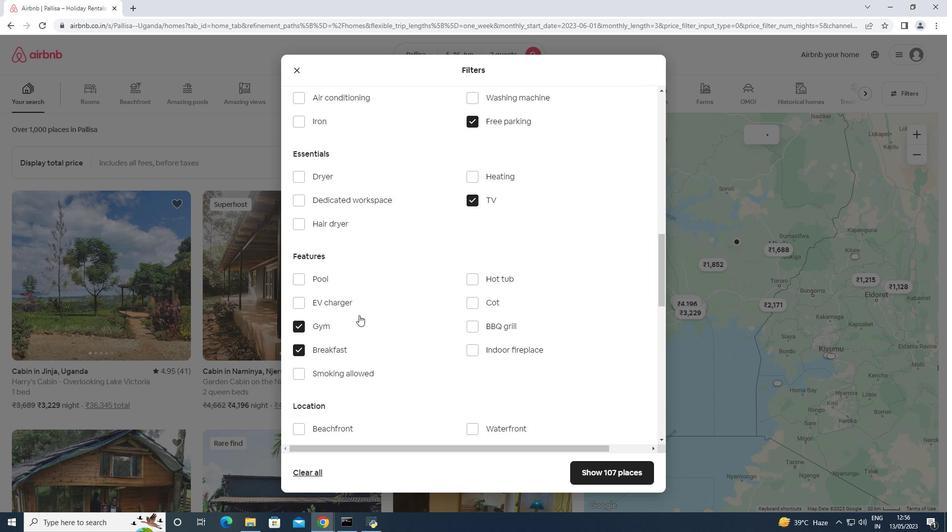 
Action: Mouse scrolled (372, 302) with delta (0, 0)
Screenshot: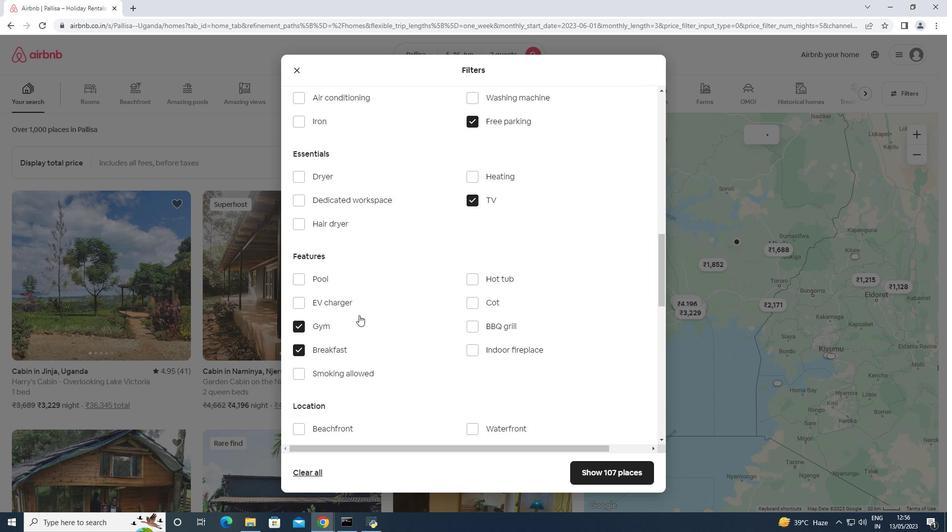 
Action: Mouse scrolled (372, 302) with delta (0, 0)
Screenshot: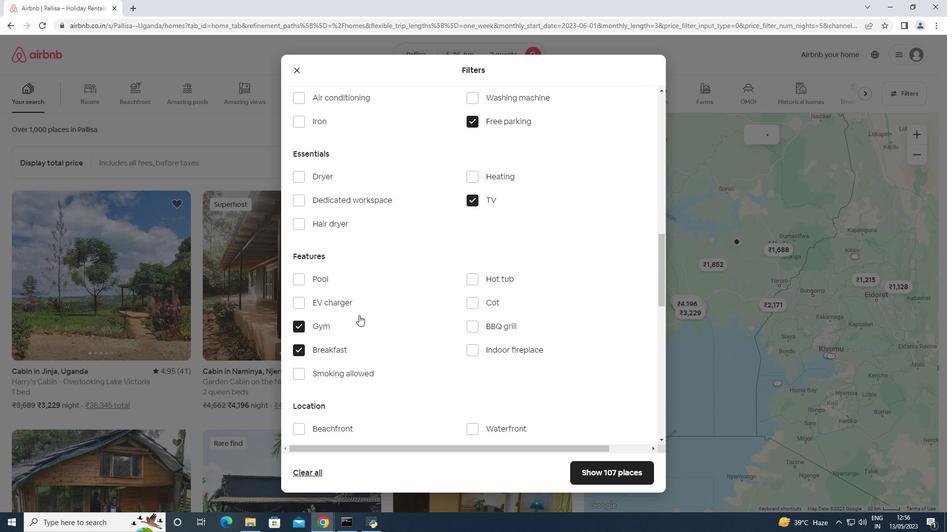 
Action: Mouse scrolled (372, 302) with delta (0, 0)
Screenshot: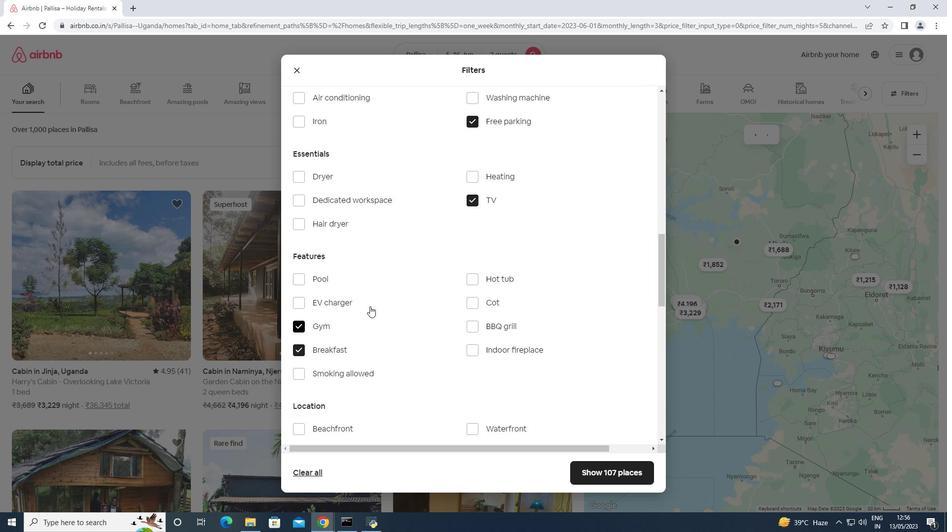 
Action: Mouse scrolled (372, 302) with delta (0, 0)
Screenshot: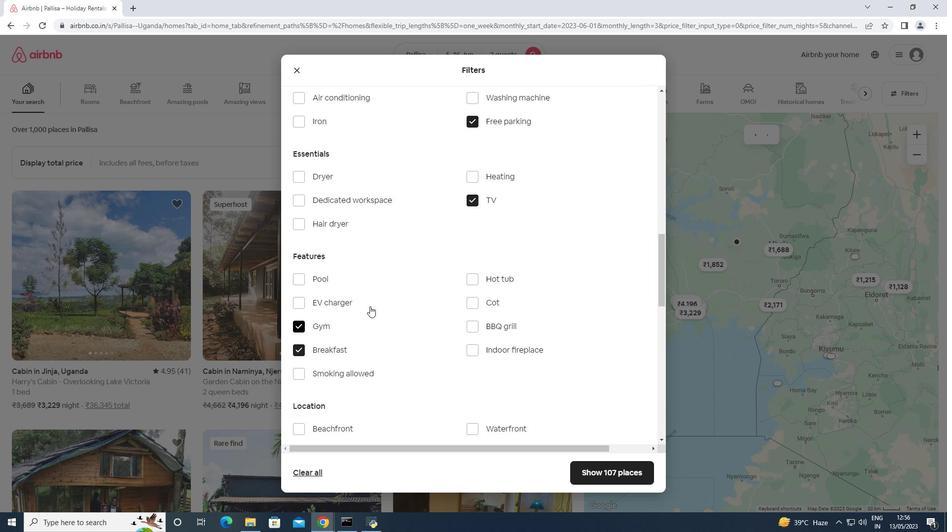 
Action: Mouse moved to (620, 402)
Screenshot: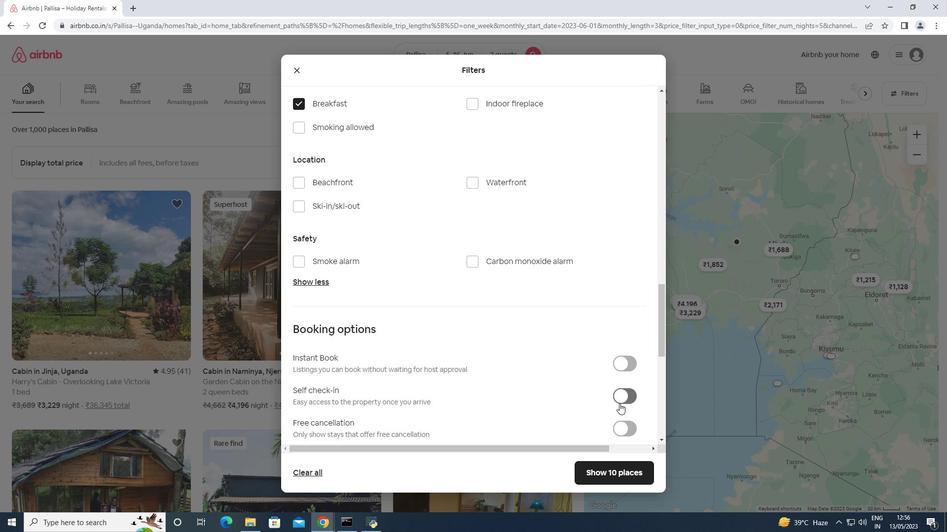 
Action: Mouse pressed left at (620, 402)
Screenshot: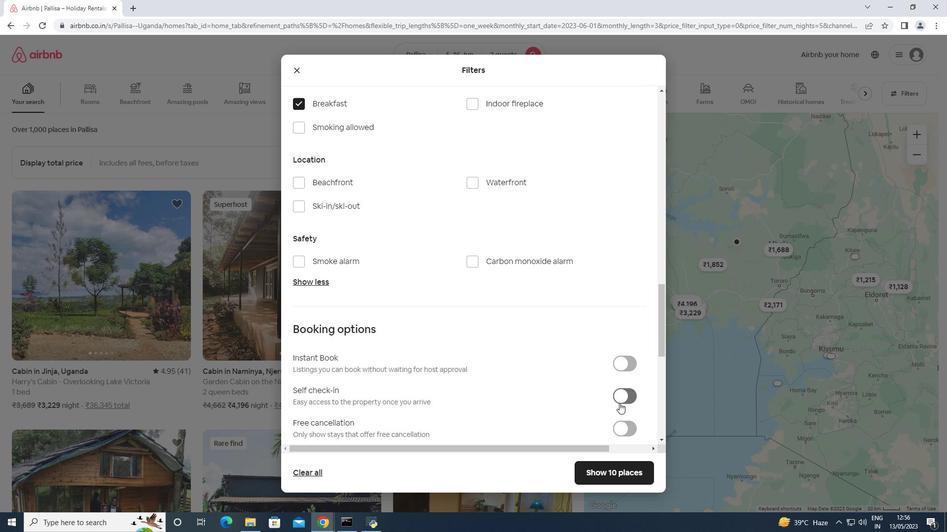 
Action: Mouse moved to (620, 397)
Screenshot: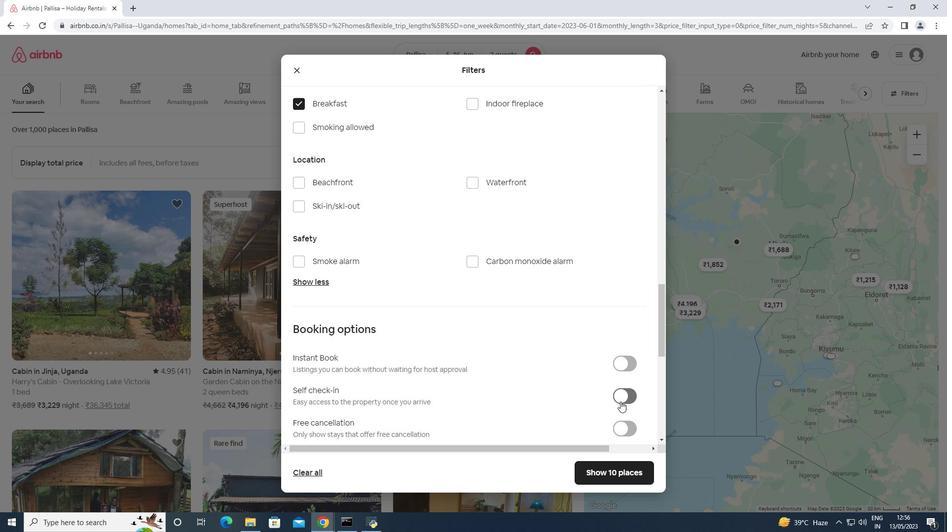 
Action: Mouse scrolled (620, 397) with delta (0, 0)
Screenshot: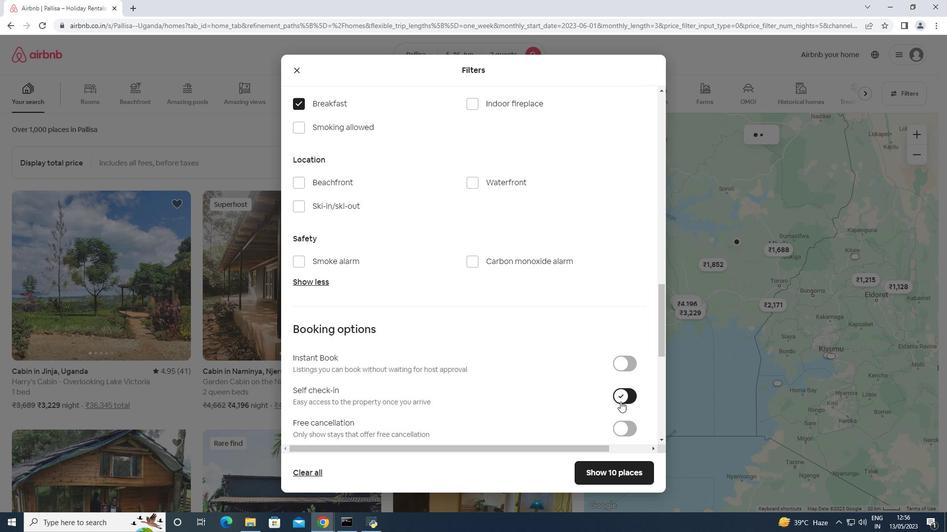 
Action: Mouse scrolled (620, 397) with delta (0, 0)
Screenshot: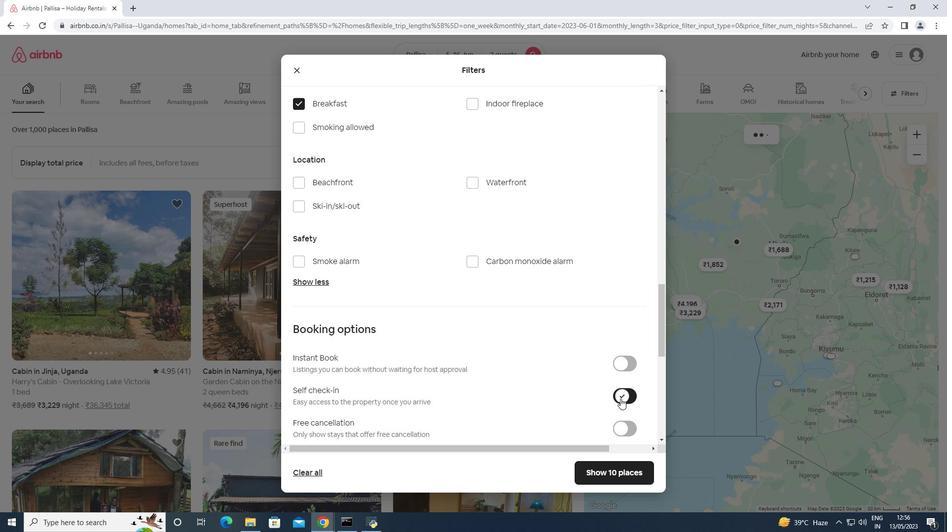 
Action: Mouse scrolled (620, 397) with delta (0, 0)
Screenshot: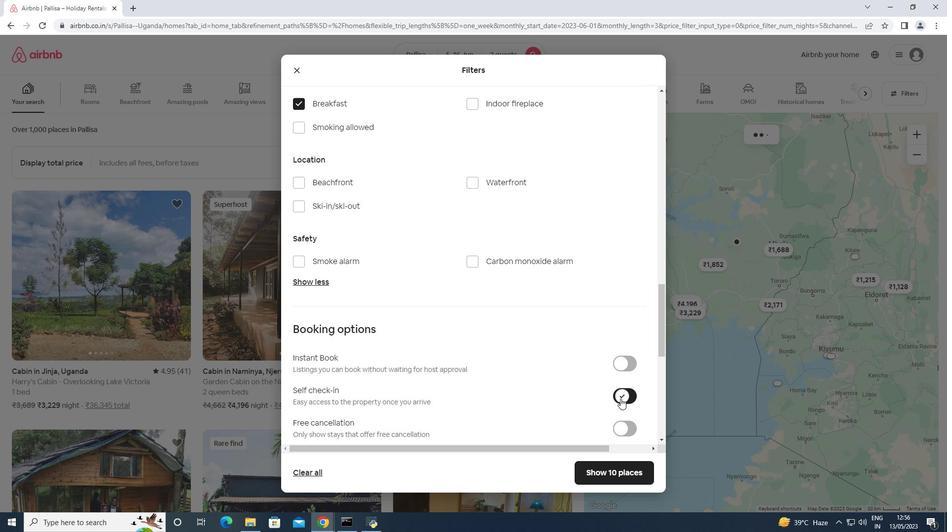 
Action: Mouse scrolled (620, 397) with delta (0, 0)
Screenshot: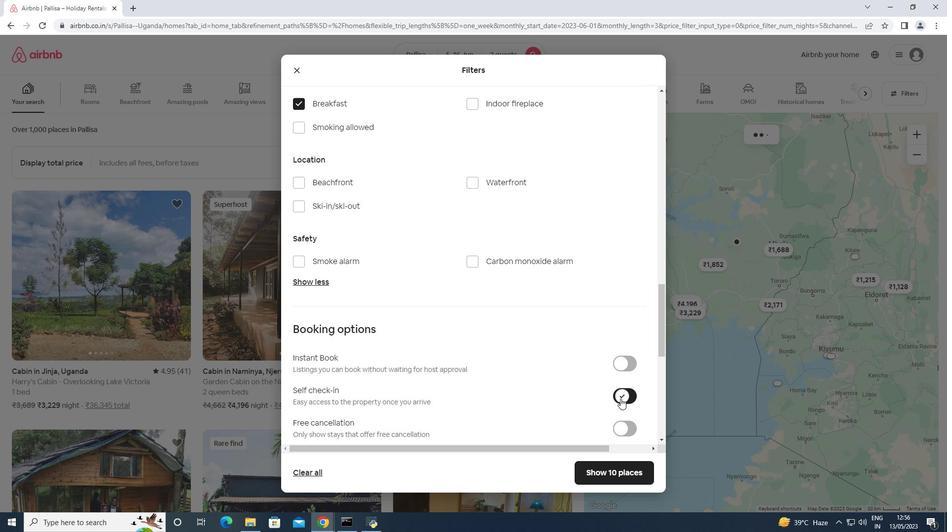 
Action: Mouse scrolled (620, 397) with delta (0, 0)
Screenshot: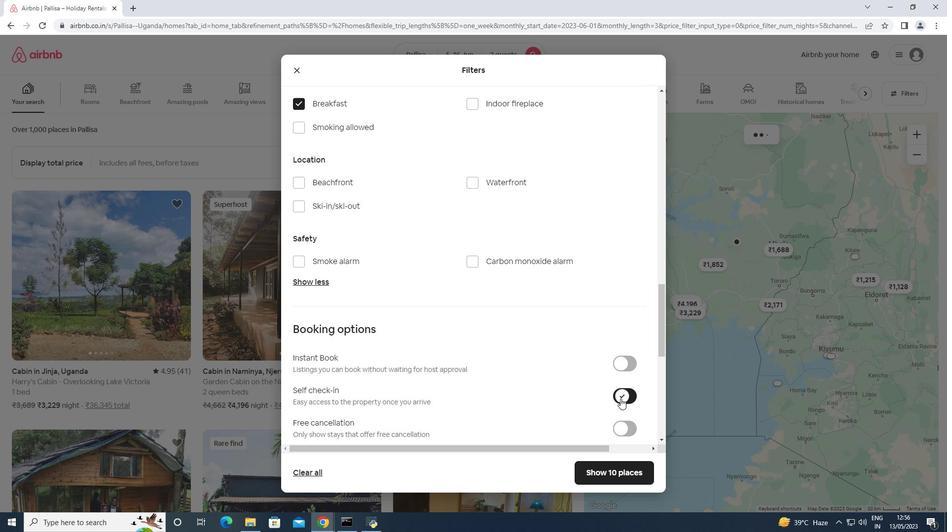 
Action: Mouse scrolled (620, 397) with delta (0, 0)
Screenshot: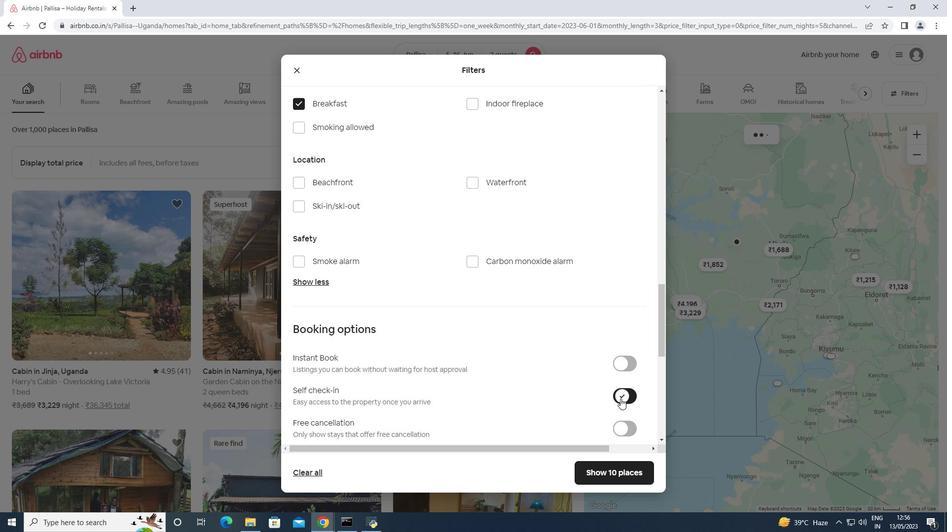 
Action: Mouse moved to (452, 412)
Screenshot: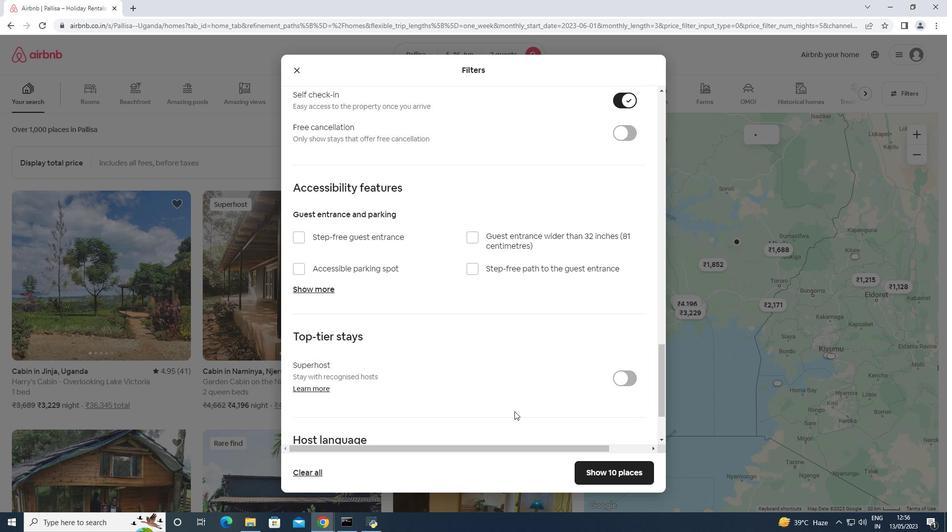 
Action: Mouse scrolled (452, 411) with delta (0, 0)
Screenshot: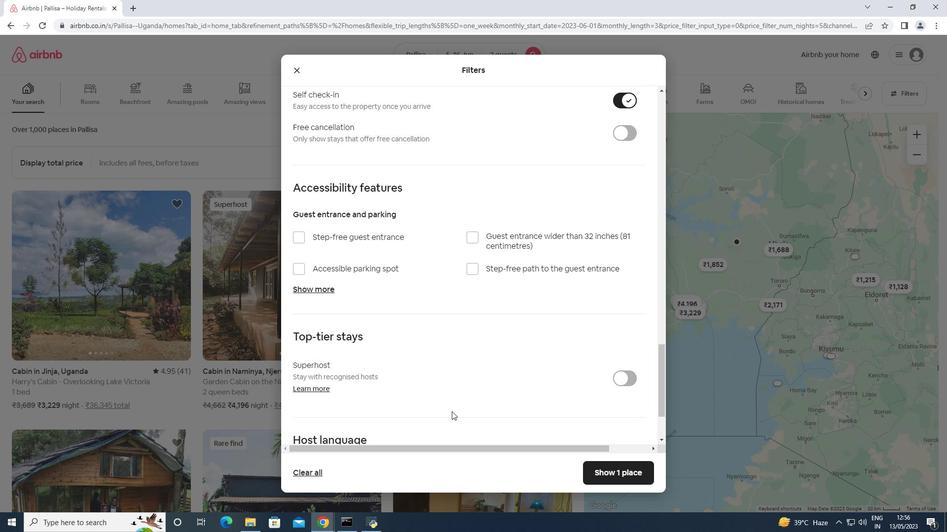 
Action: Mouse scrolled (452, 411) with delta (0, 0)
Screenshot: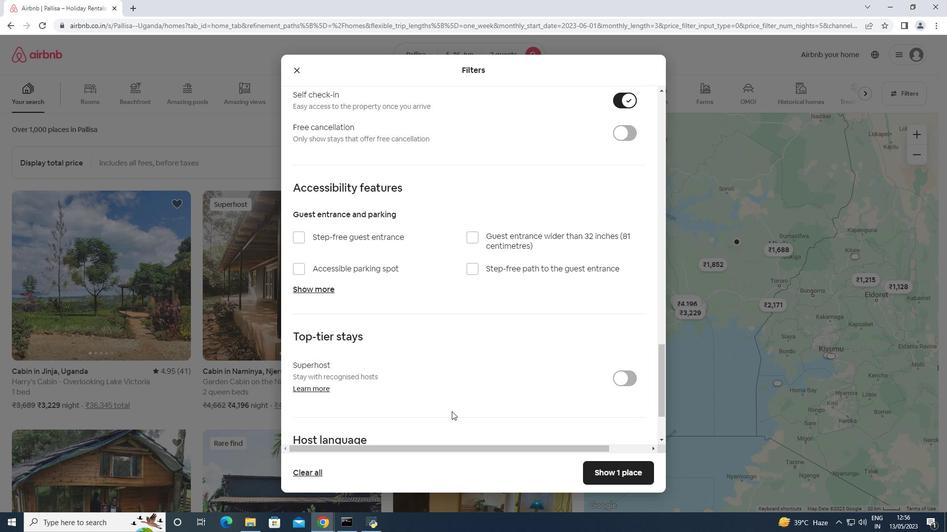 
Action: Mouse scrolled (452, 411) with delta (0, 0)
Screenshot: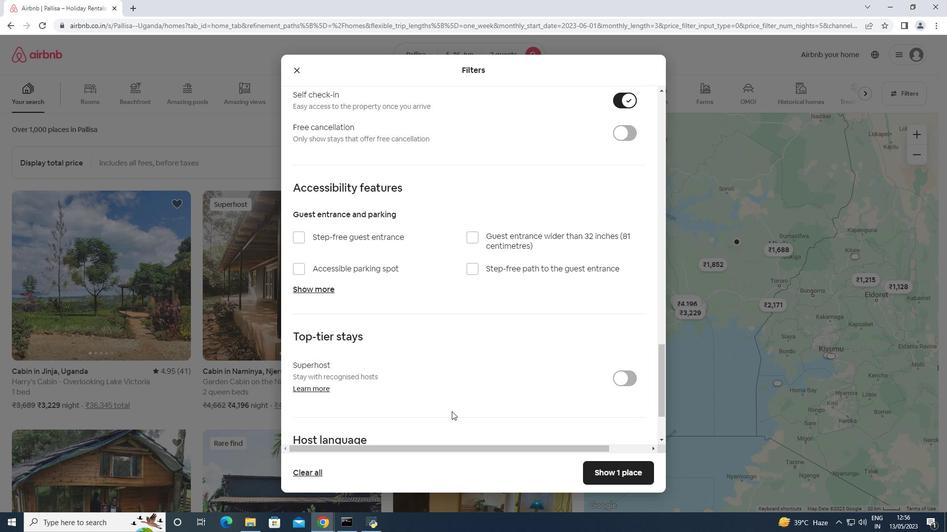 
Action: Mouse scrolled (452, 411) with delta (0, 0)
Screenshot: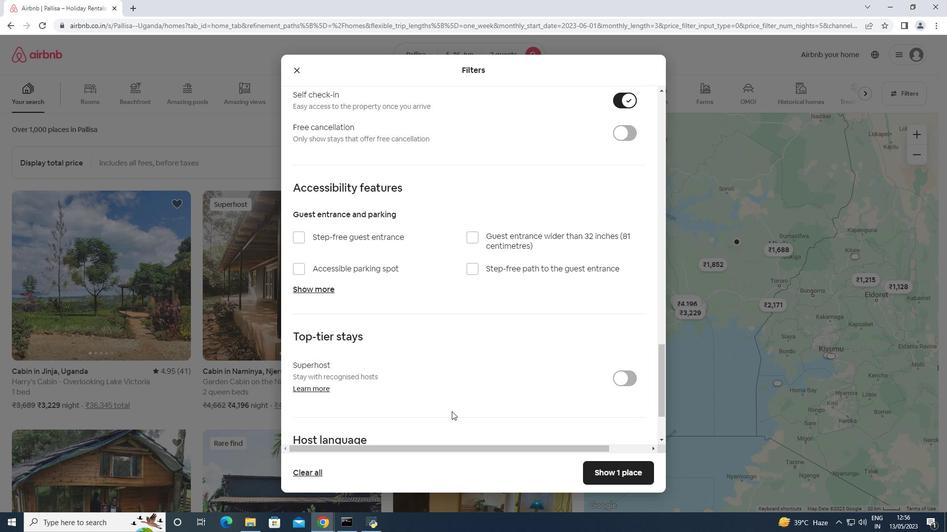 
Action: Mouse scrolled (452, 411) with delta (0, 0)
Screenshot: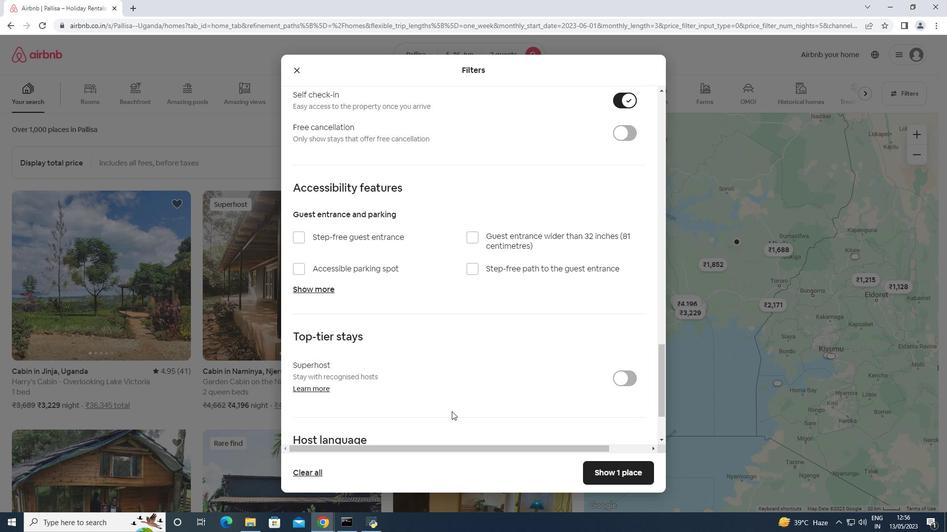 
Action: Mouse moved to (339, 377)
Screenshot: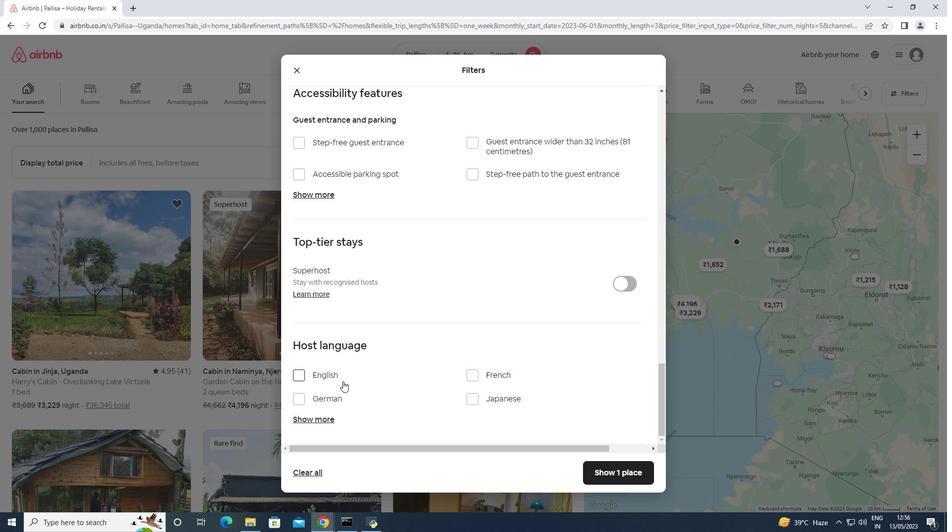 
Action: Mouse pressed left at (339, 377)
Screenshot: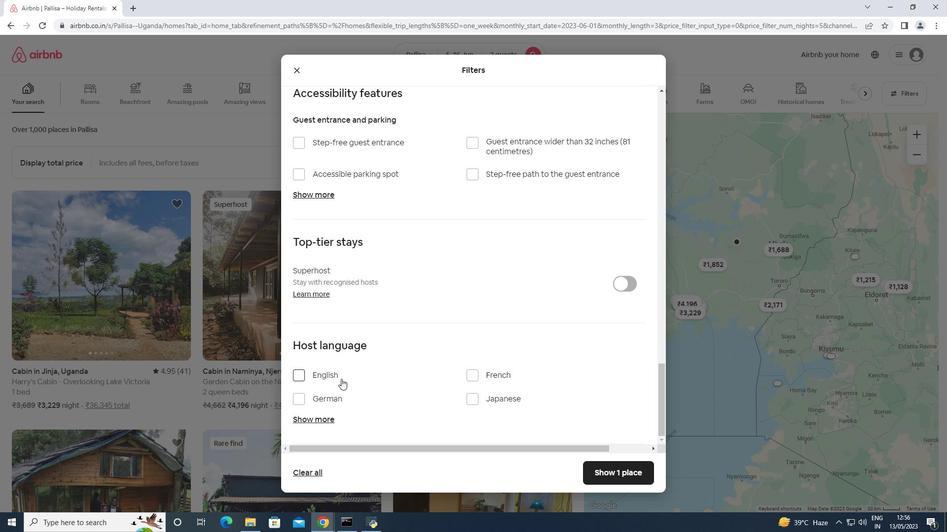
Action: Mouse moved to (596, 468)
Screenshot: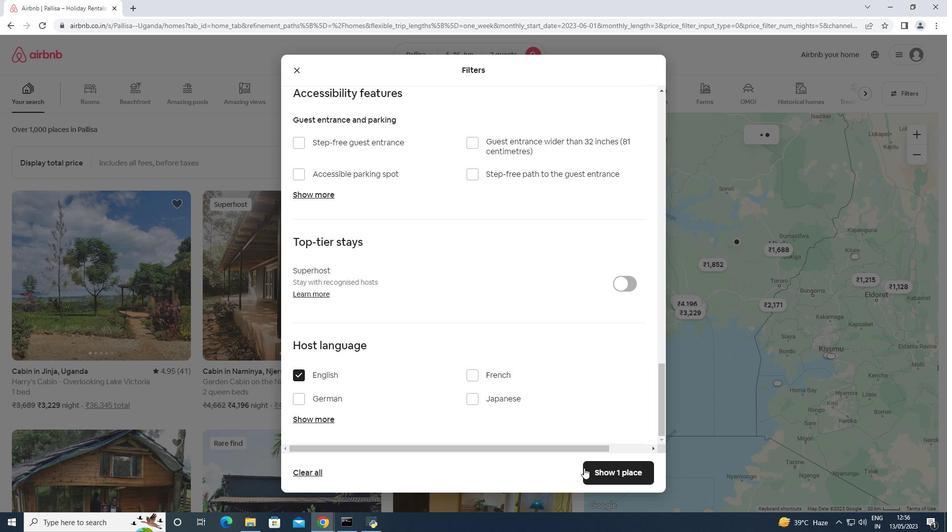 
Action: Mouse pressed left at (596, 468)
Screenshot: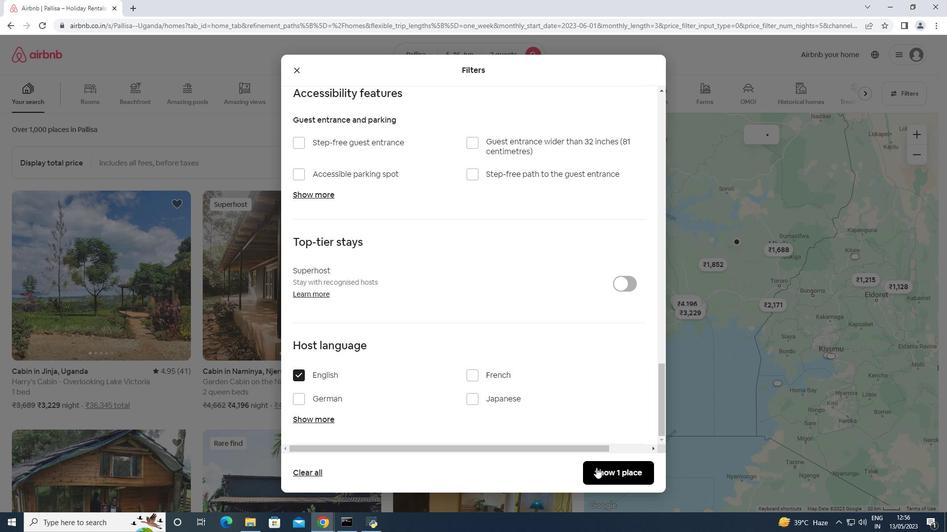 
Action: Mouse moved to (474, 181)
Screenshot: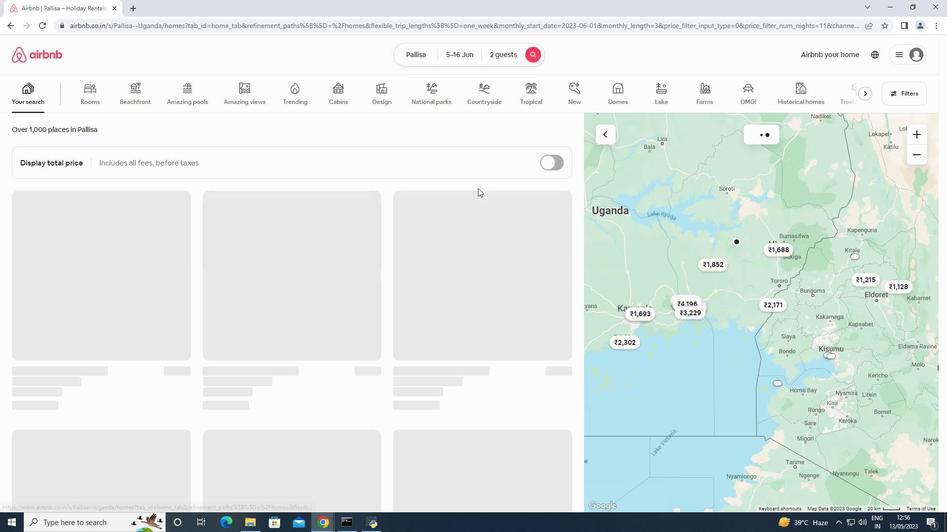 
